 Task: Create a due date automation trigger when advanced on, on the tuesday after a card is due add fields with custom field "Resume" set to a date less than 1 working days from now at 11:00 AM.
Action: Mouse moved to (844, 255)
Screenshot: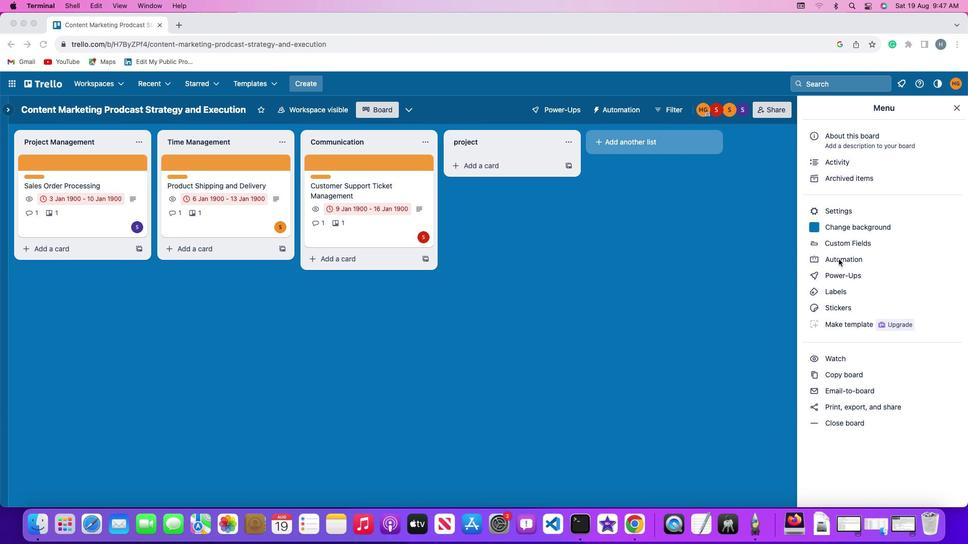 
Action: Mouse pressed left at (844, 255)
Screenshot: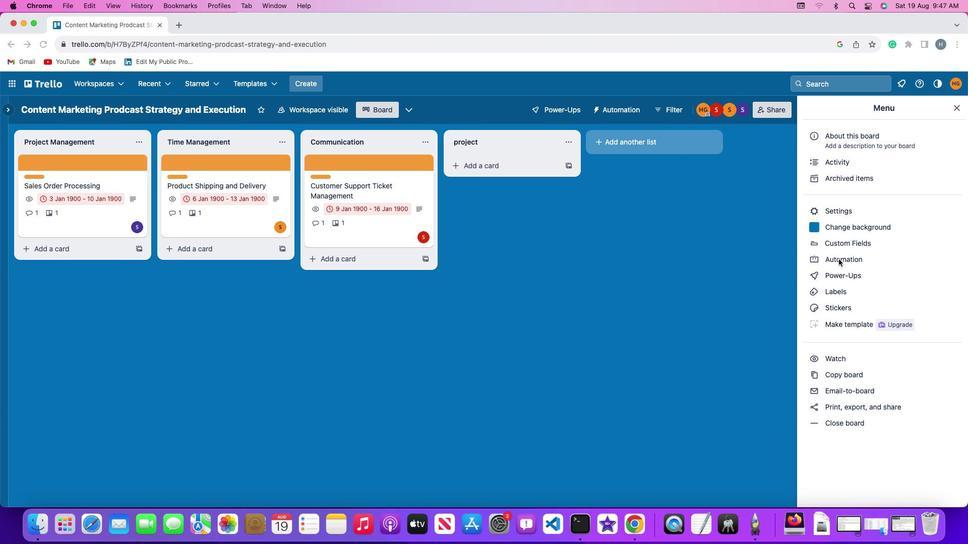 
Action: Mouse pressed left at (844, 255)
Screenshot: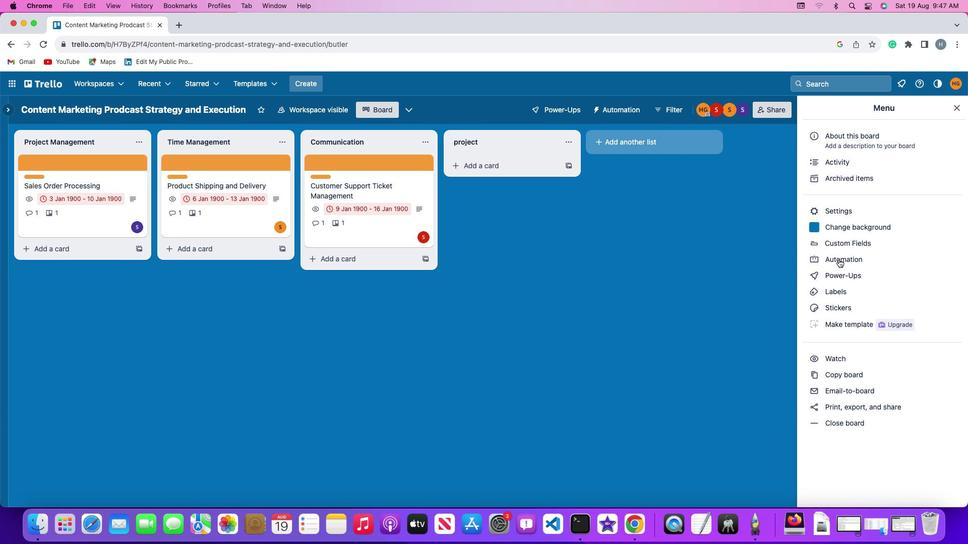 
Action: Mouse moved to (60, 233)
Screenshot: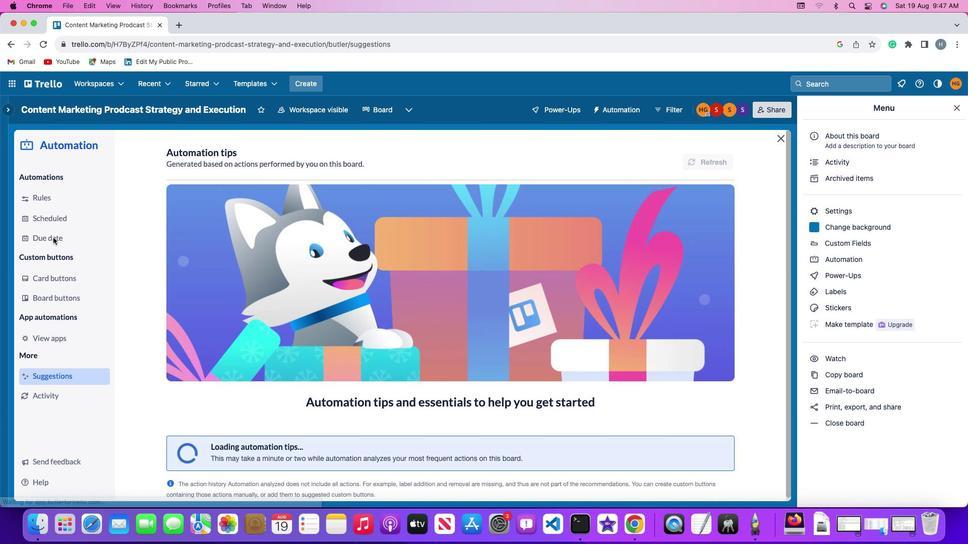 
Action: Mouse pressed left at (60, 233)
Screenshot: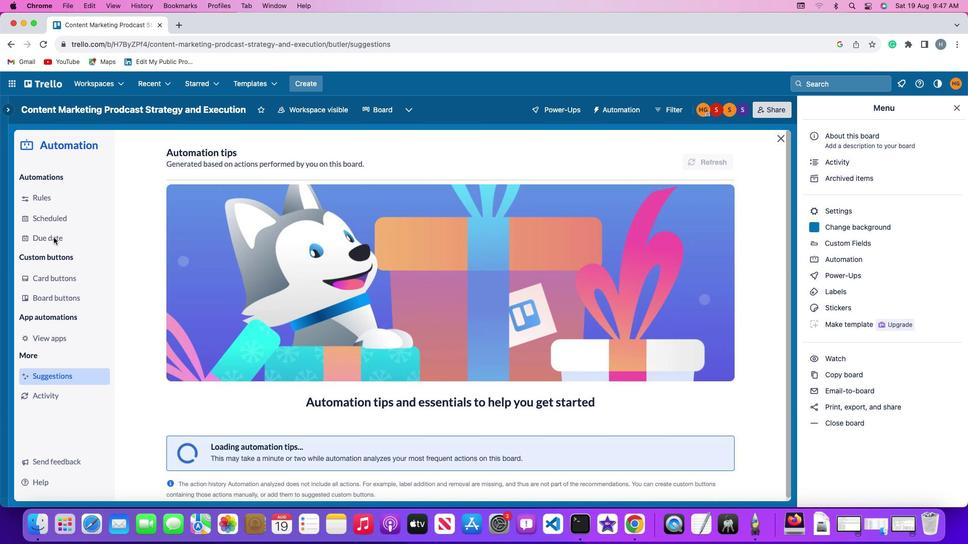 
Action: Mouse moved to (671, 152)
Screenshot: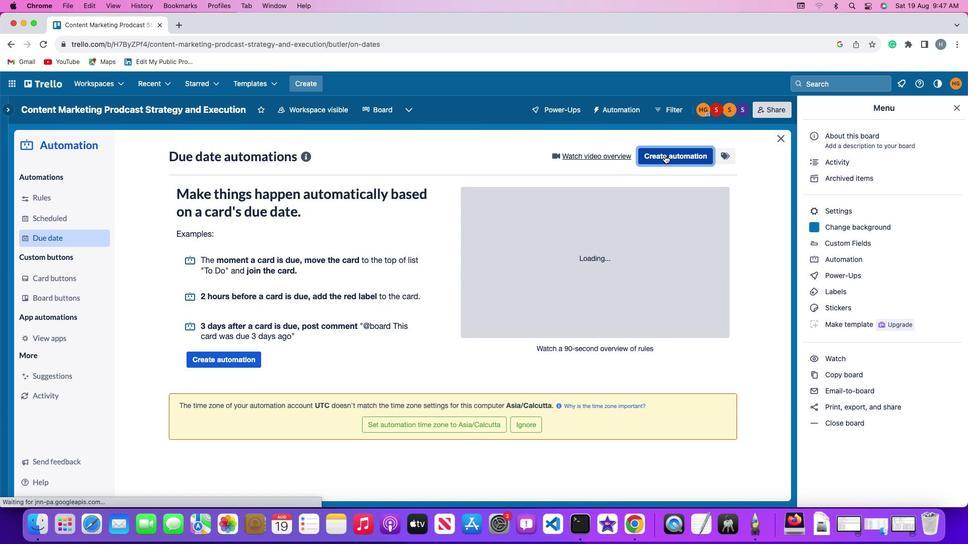 
Action: Mouse pressed left at (671, 152)
Screenshot: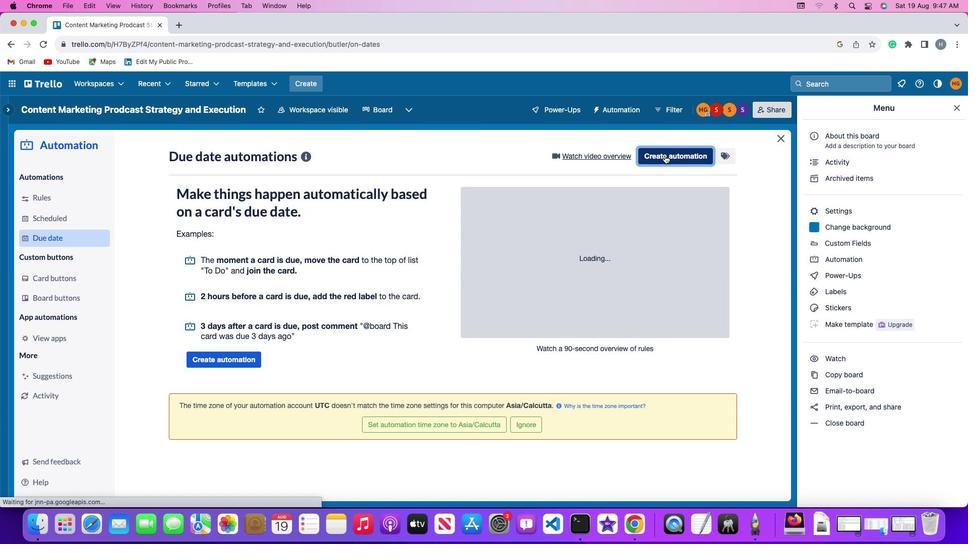
Action: Mouse moved to (207, 246)
Screenshot: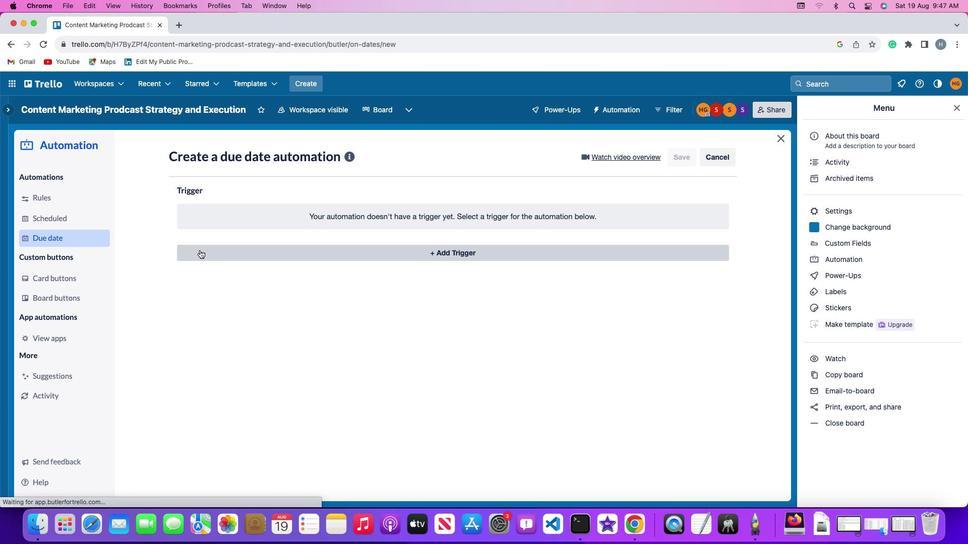 
Action: Mouse pressed left at (207, 246)
Screenshot: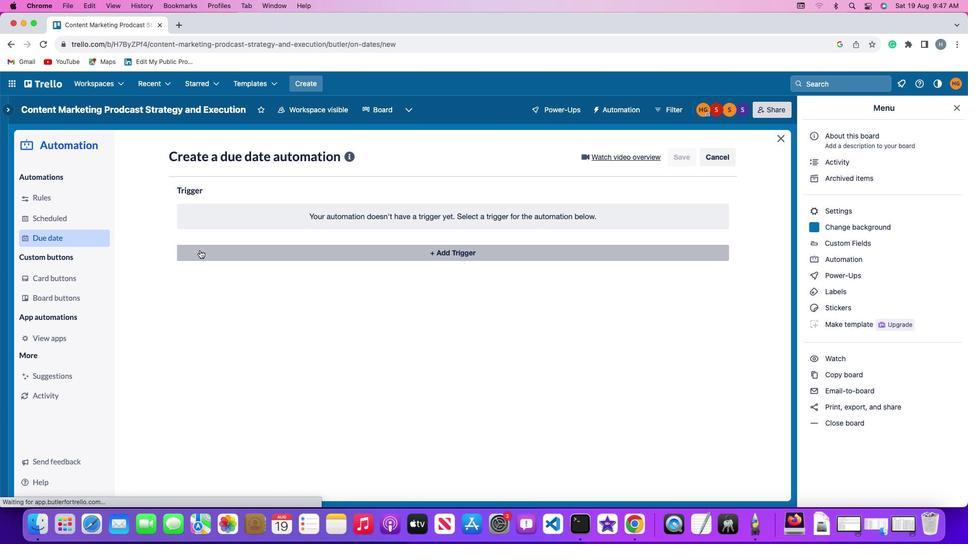 
Action: Mouse moved to (224, 432)
Screenshot: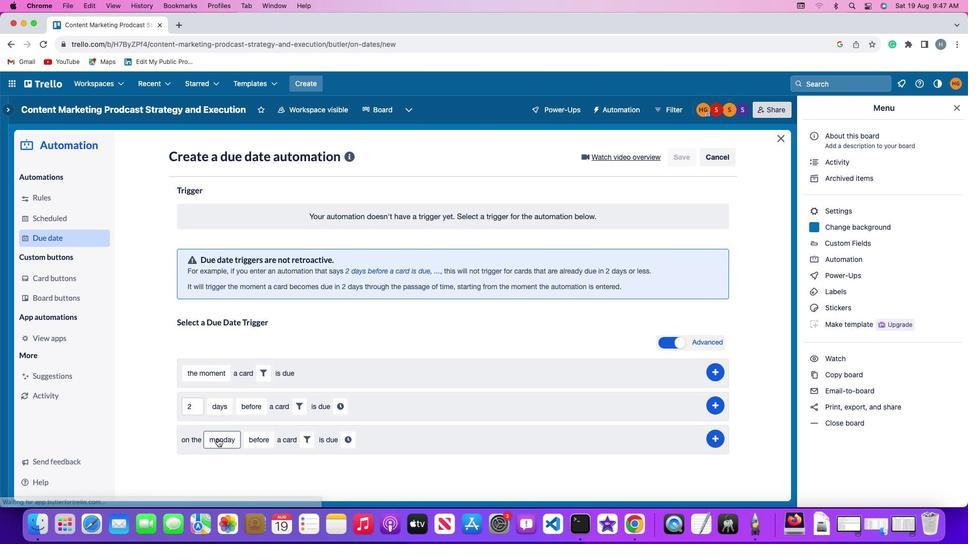 
Action: Mouse pressed left at (224, 432)
Screenshot: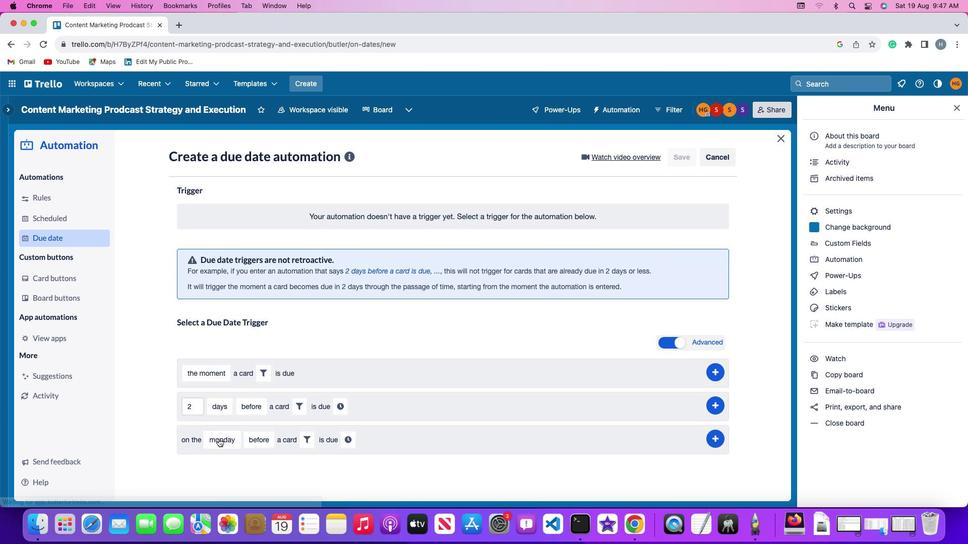 
Action: Mouse moved to (239, 316)
Screenshot: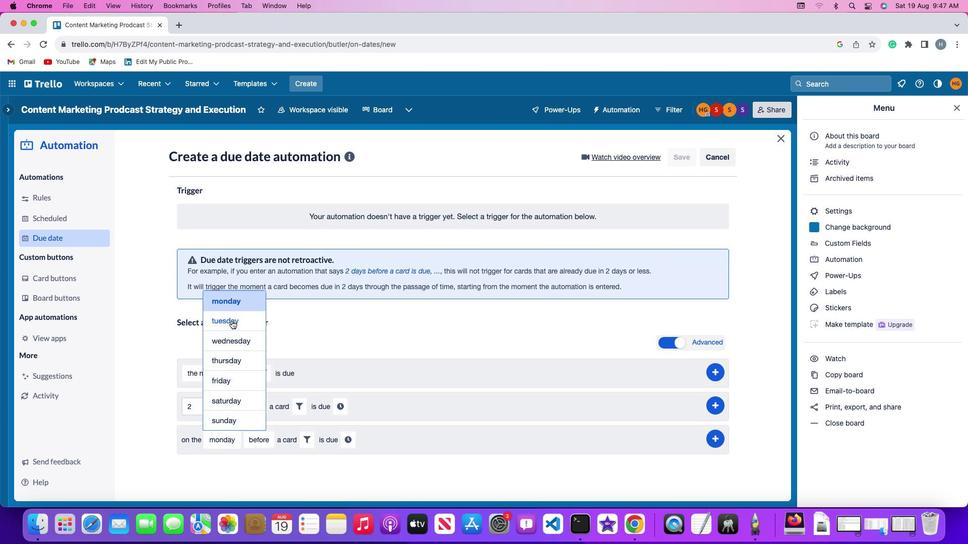 
Action: Mouse pressed left at (239, 316)
Screenshot: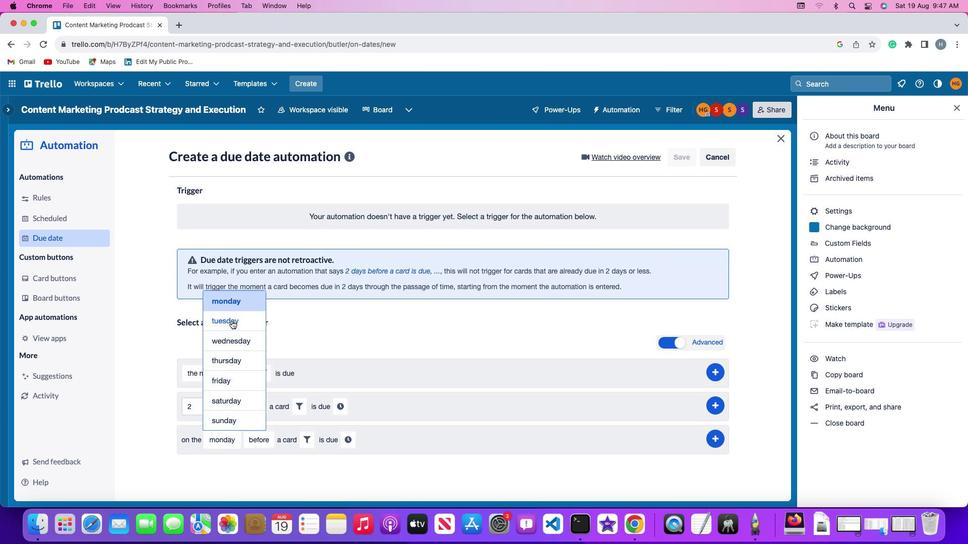 
Action: Mouse moved to (266, 432)
Screenshot: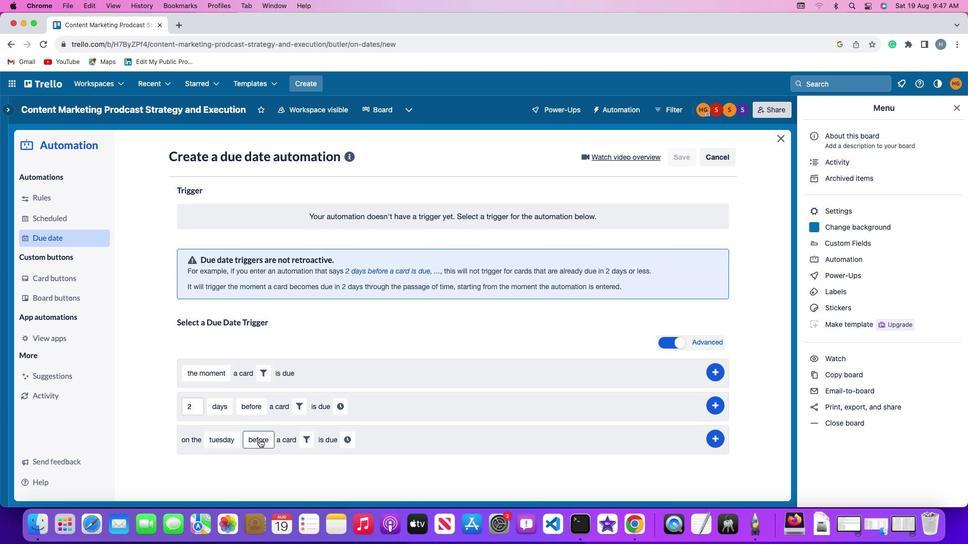 
Action: Mouse pressed left at (266, 432)
Screenshot: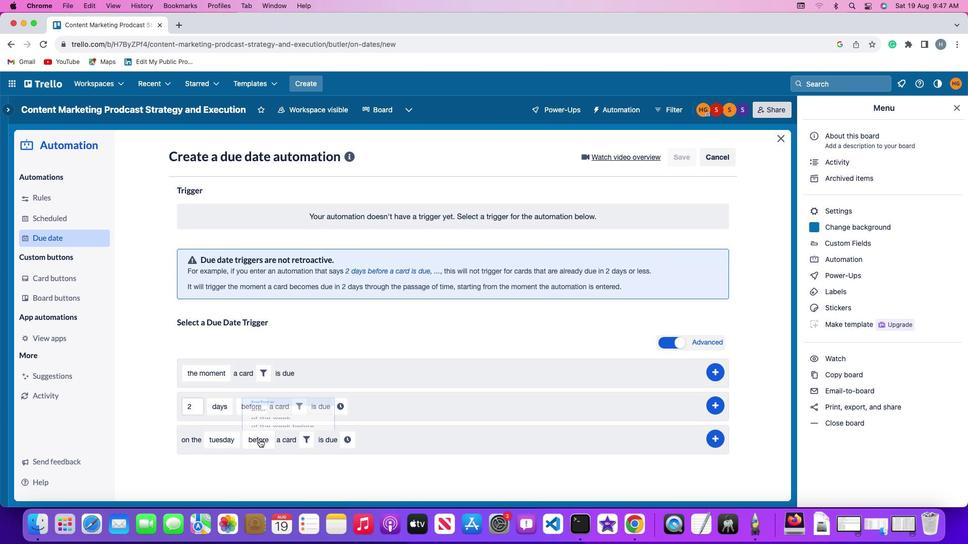 
Action: Mouse moved to (280, 371)
Screenshot: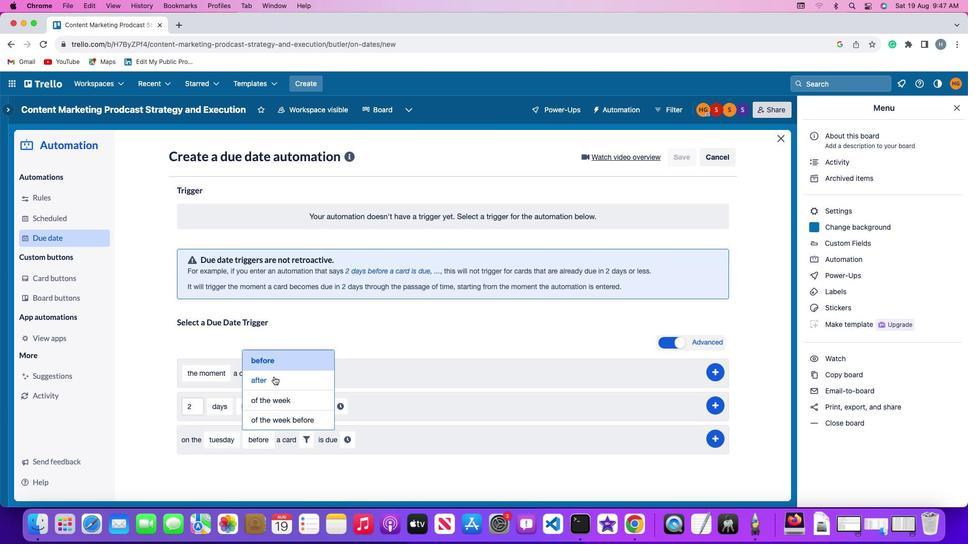 
Action: Mouse pressed left at (280, 371)
Screenshot: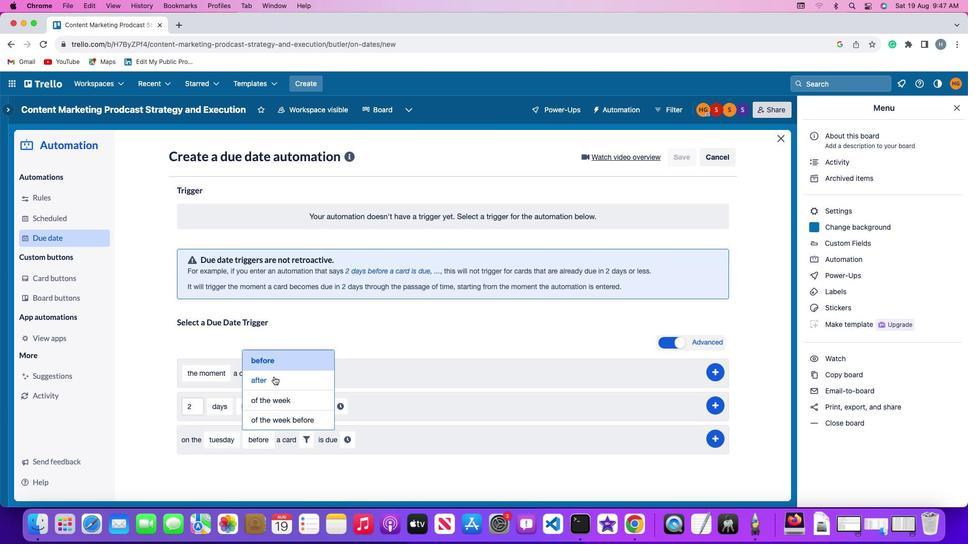 
Action: Mouse moved to (307, 429)
Screenshot: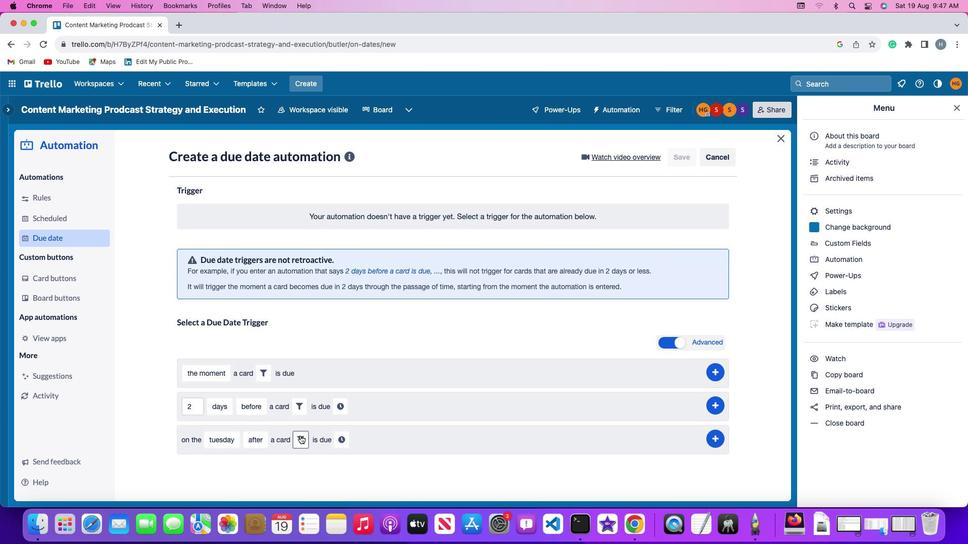 
Action: Mouse pressed left at (307, 429)
Screenshot: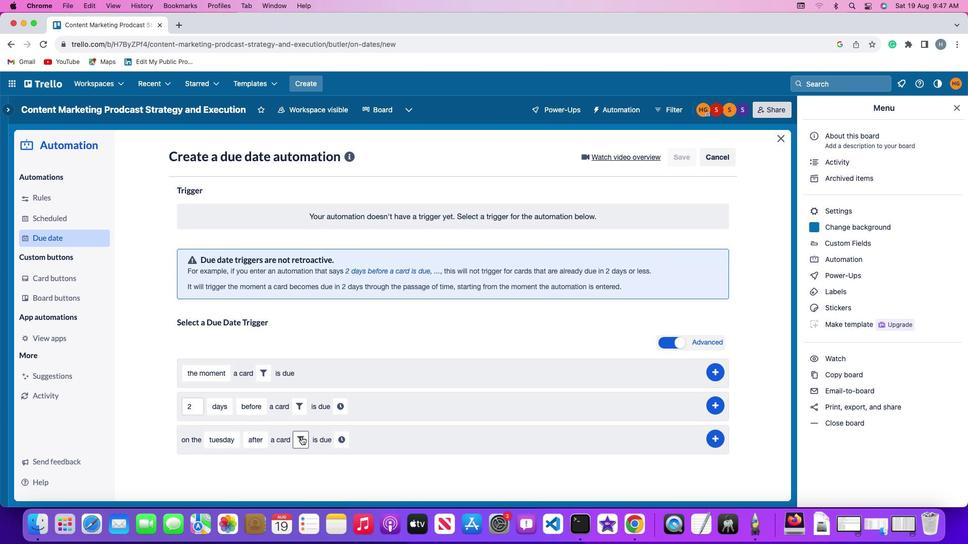 
Action: Mouse moved to (472, 465)
Screenshot: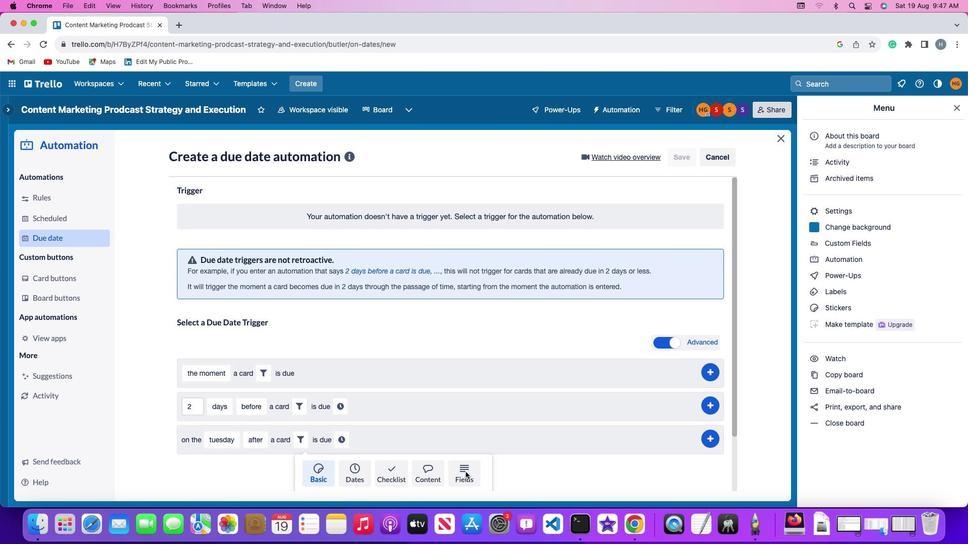 
Action: Mouse pressed left at (472, 465)
Screenshot: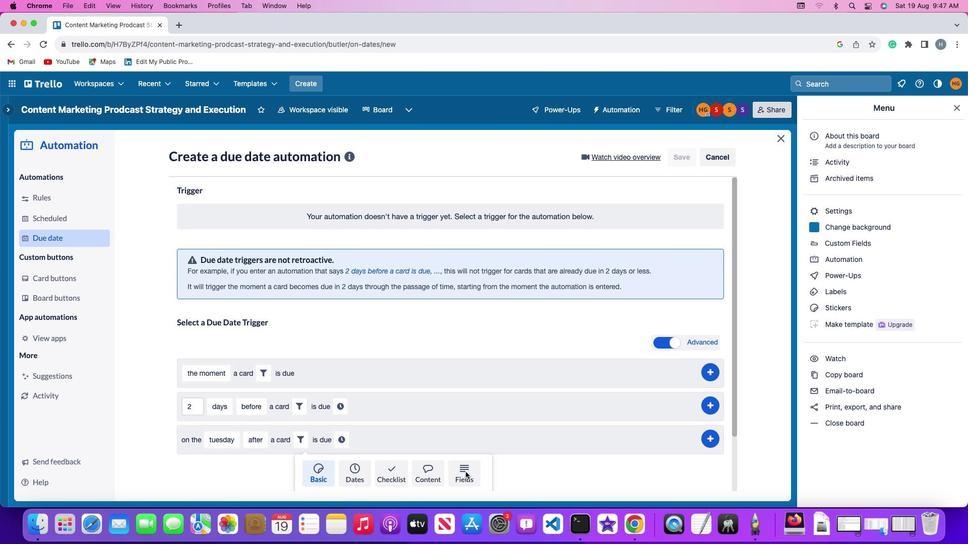 
Action: Mouse moved to (255, 460)
Screenshot: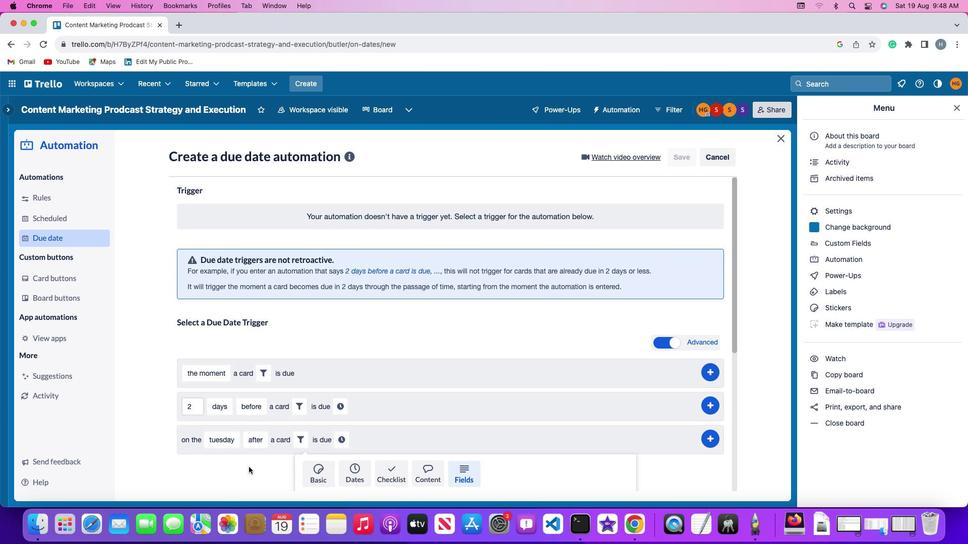 
Action: Mouse scrolled (255, 460) with delta (7, -1)
Screenshot: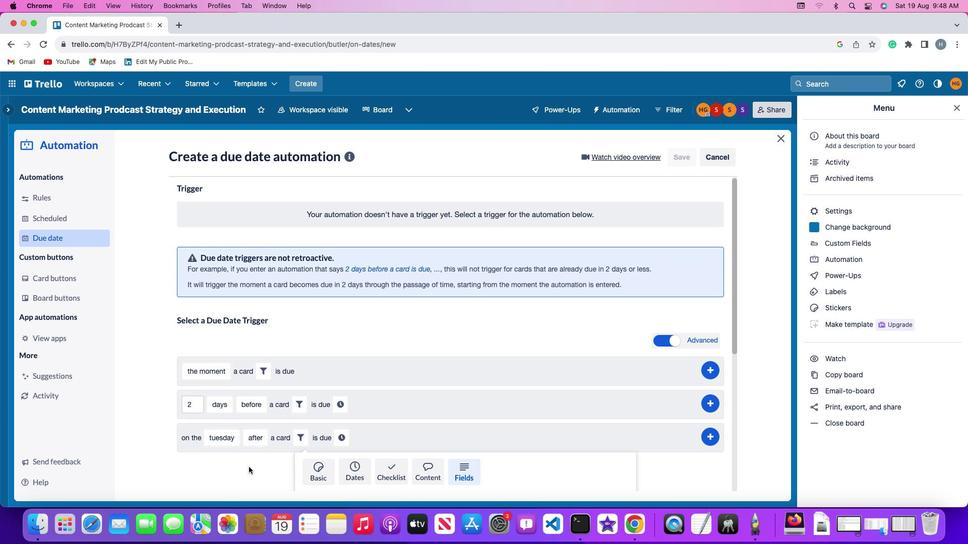 
Action: Mouse scrolled (255, 460) with delta (7, -1)
Screenshot: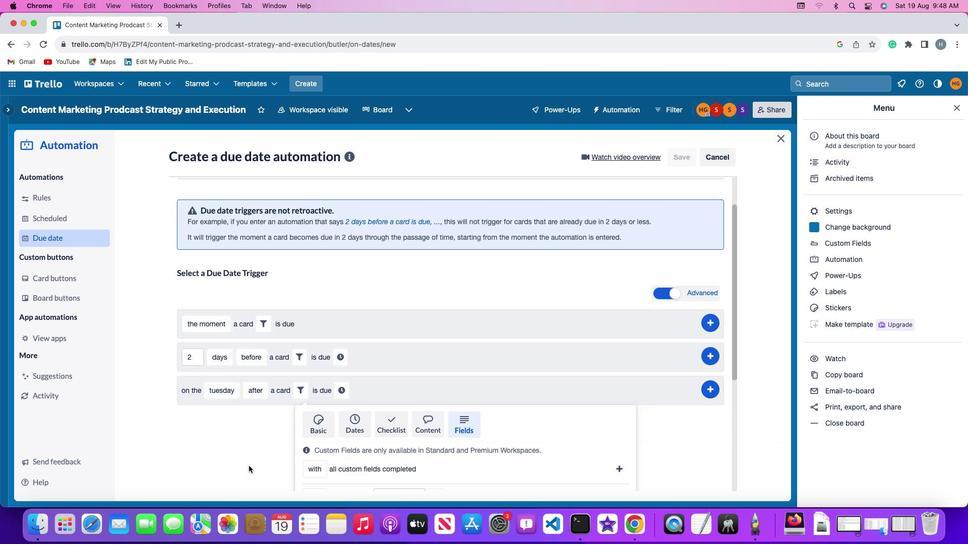 
Action: Mouse scrolled (255, 460) with delta (7, -2)
Screenshot: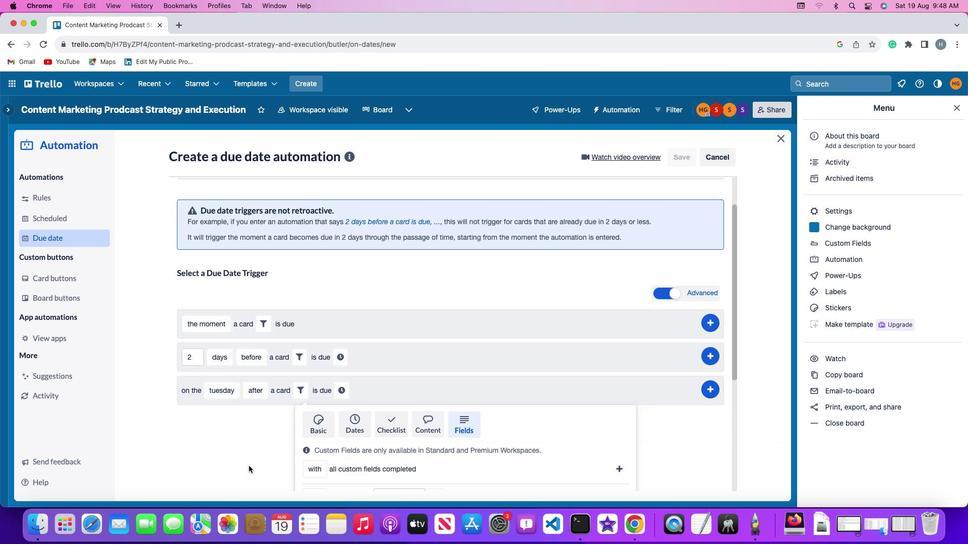 
Action: Mouse scrolled (255, 460) with delta (7, -3)
Screenshot: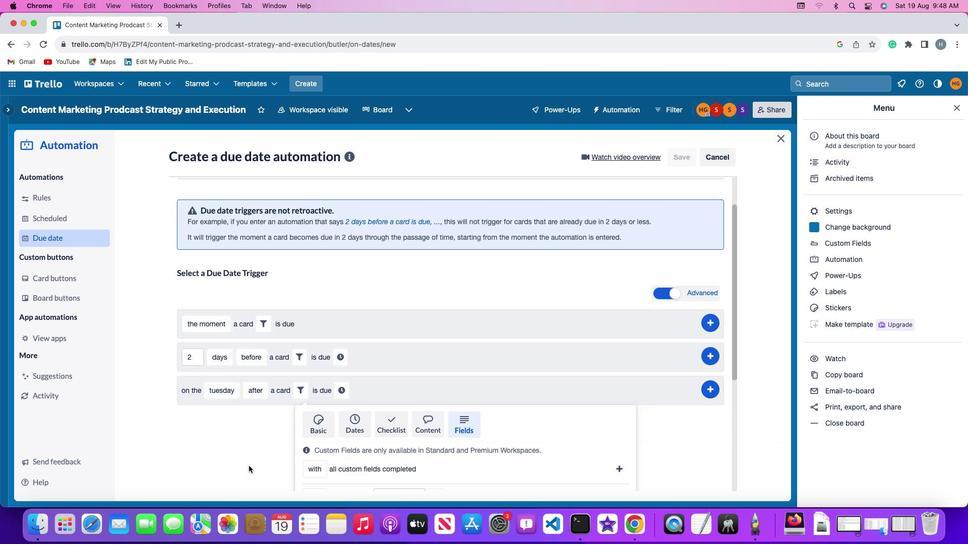 
Action: Mouse scrolled (255, 460) with delta (7, -4)
Screenshot: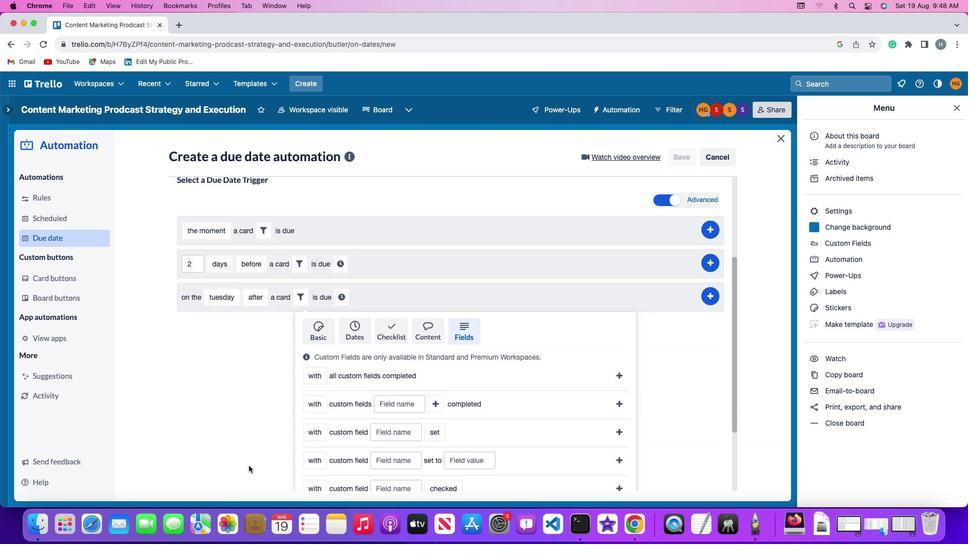 
Action: Mouse moved to (255, 459)
Screenshot: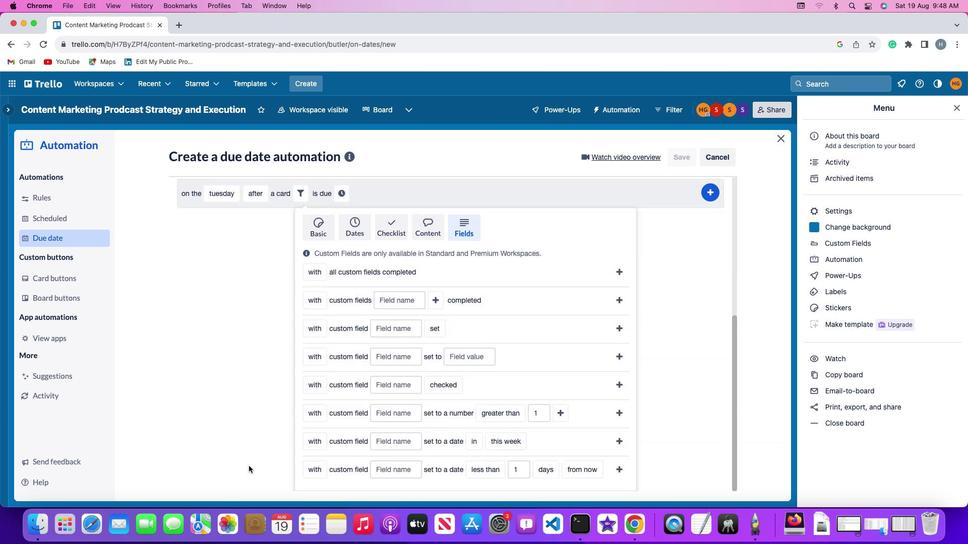 
Action: Mouse scrolled (255, 459) with delta (7, -1)
Screenshot: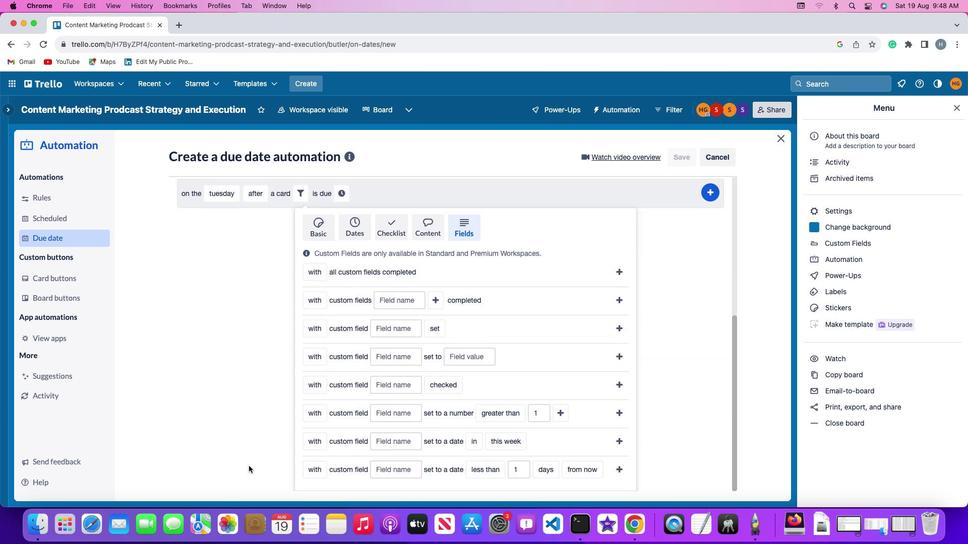 
Action: Mouse scrolled (255, 459) with delta (7, -1)
Screenshot: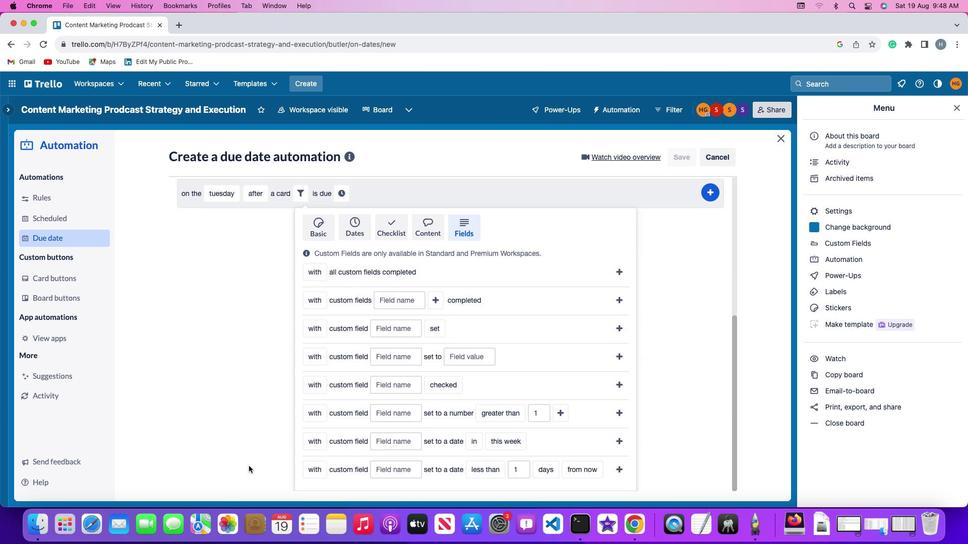 
Action: Mouse scrolled (255, 459) with delta (7, -2)
Screenshot: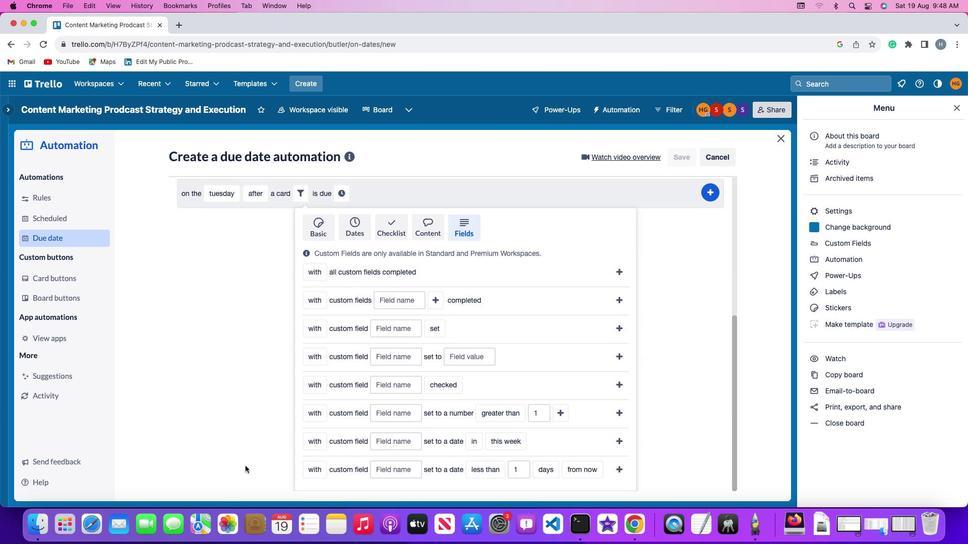 
Action: Mouse moved to (316, 461)
Screenshot: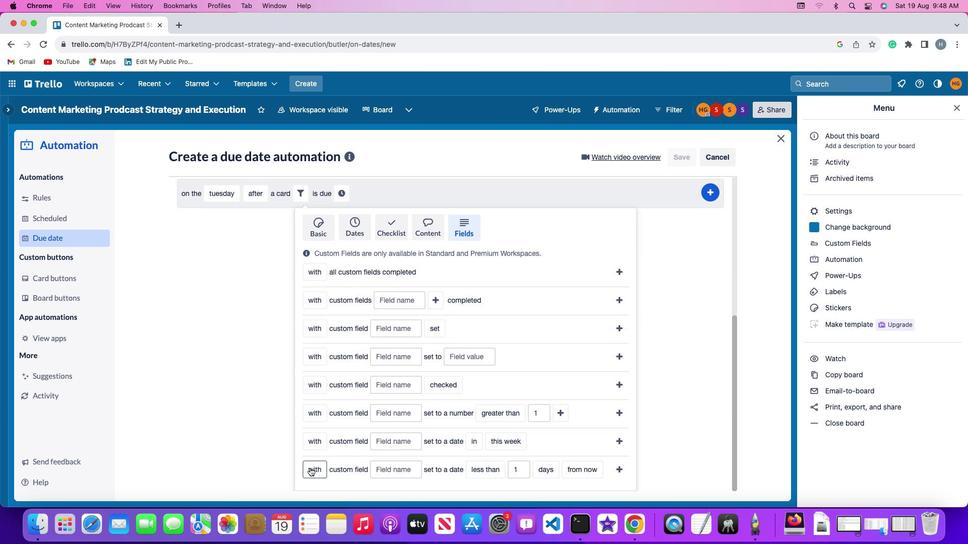 
Action: Mouse pressed left at (316, 461)
Screenshot: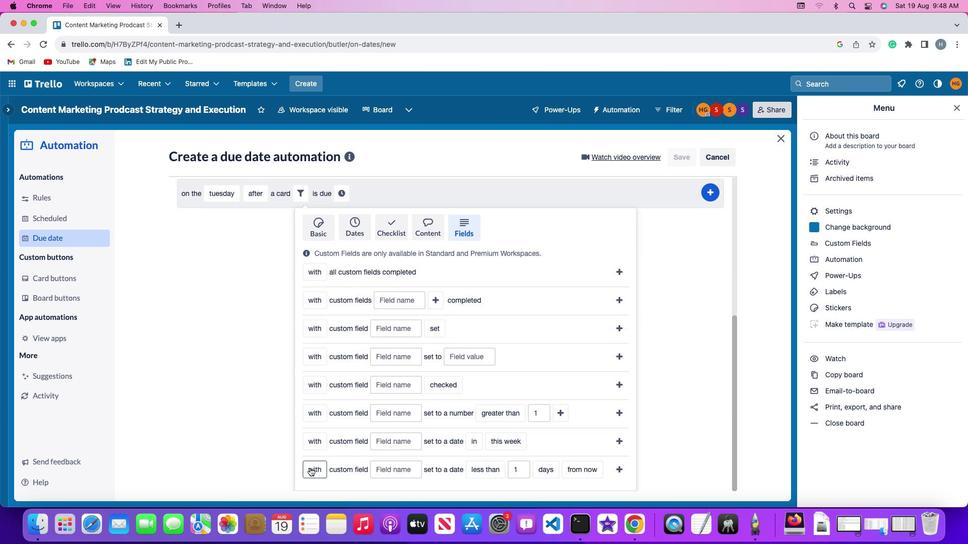 
Action: Mouse moved to (324, 425)
Screenshot: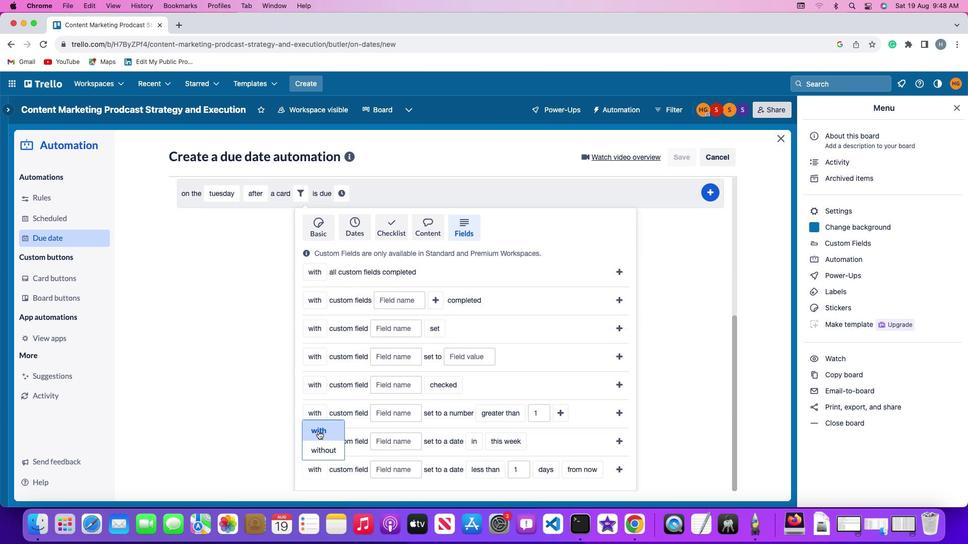
Action: Mouse pressed left at (324, 425)
Screenshot: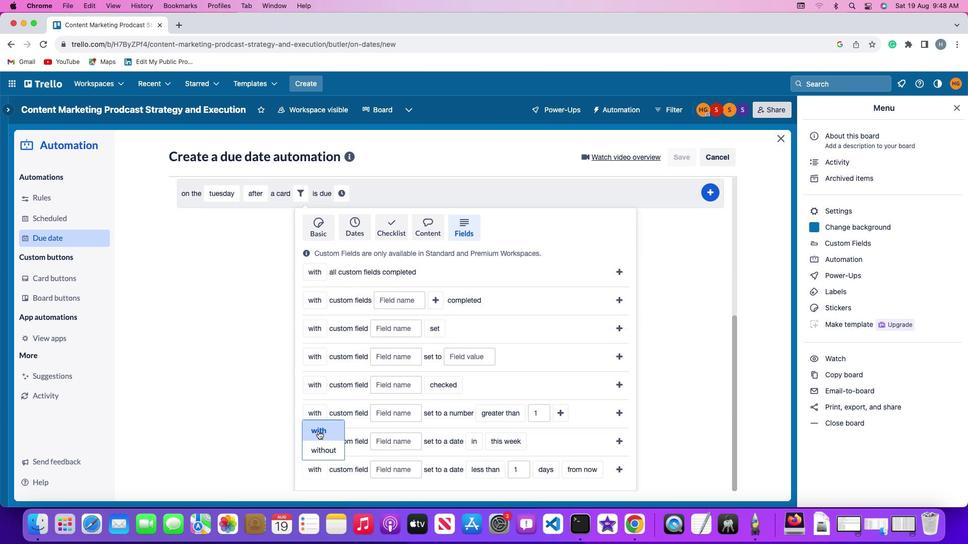 
Action: Mouse moved to (397, 461)
Screenshot: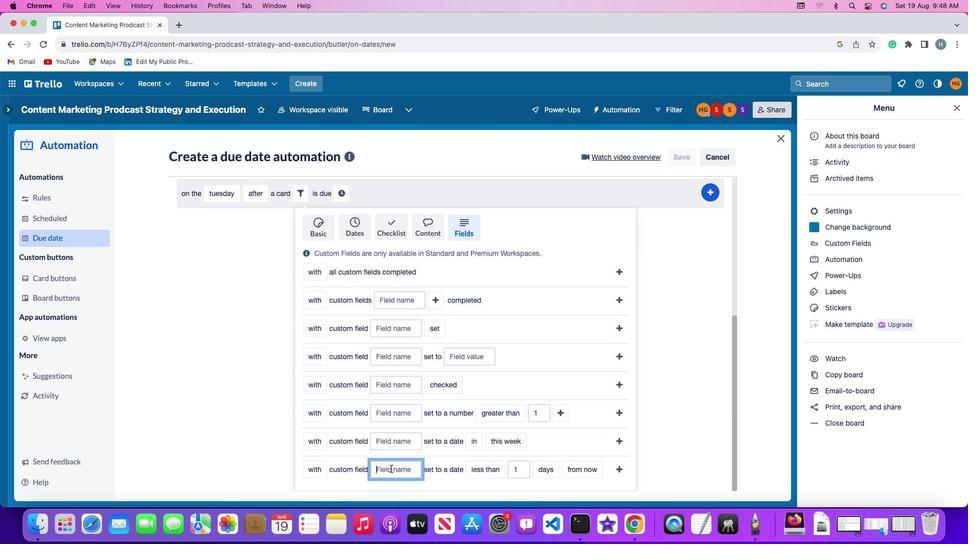 
Action: Mouse pressed left at (397, 461)
Screenshot: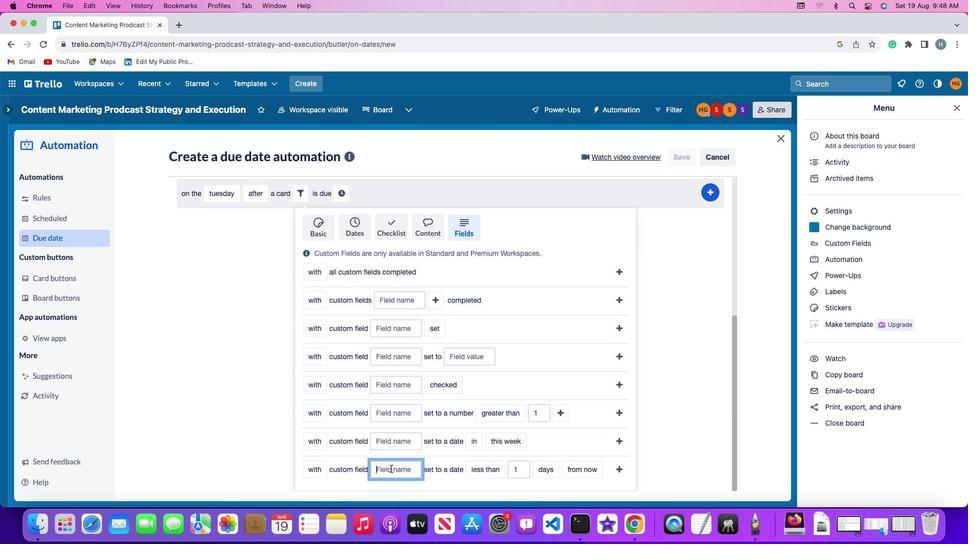 
Action: Mouse moved to (398, 461)
Screenshot: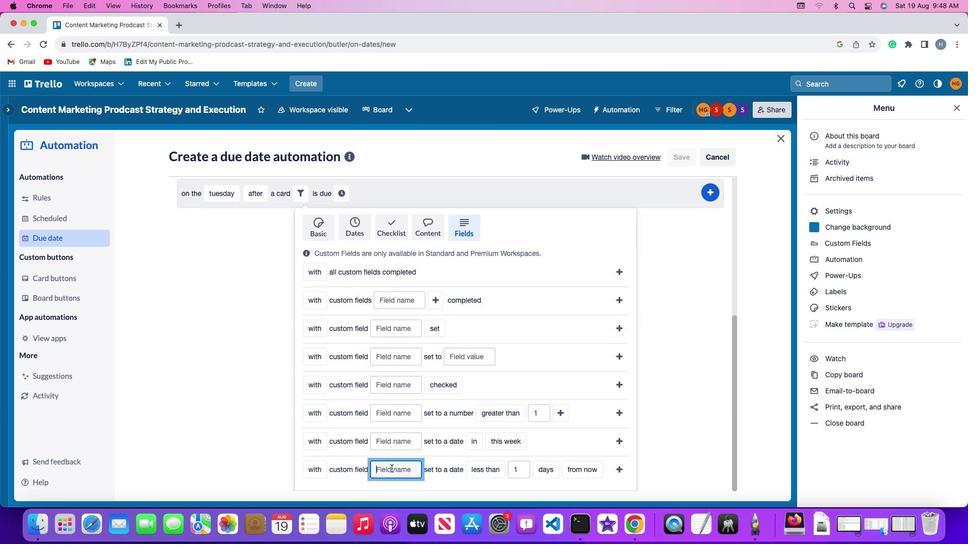 
Action: Key pressed Key.shift'R''e''s''u''m''e'
Screenshot: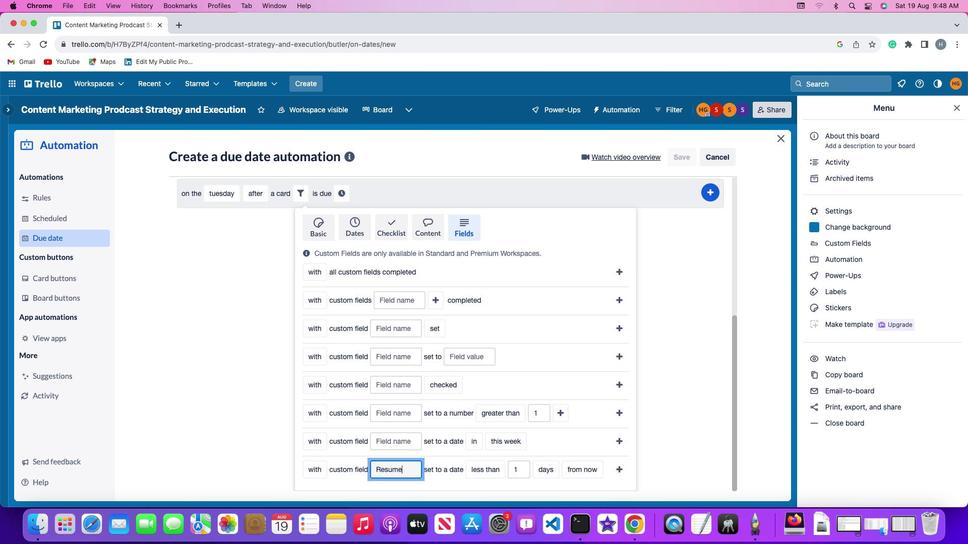 
Action: Mouse moved to (480, 462)
Screenshot: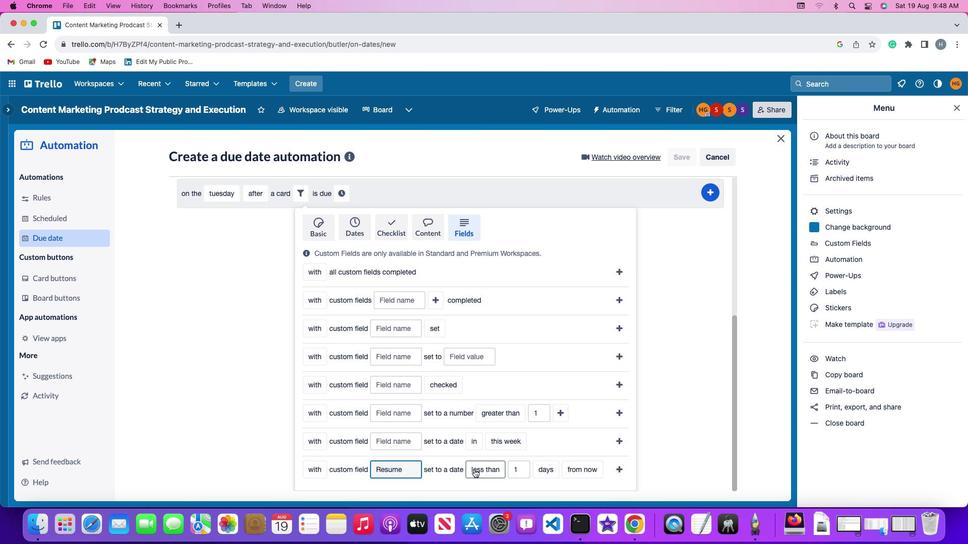
Action: Mouse pressed left at (480, 462)
Screenshot: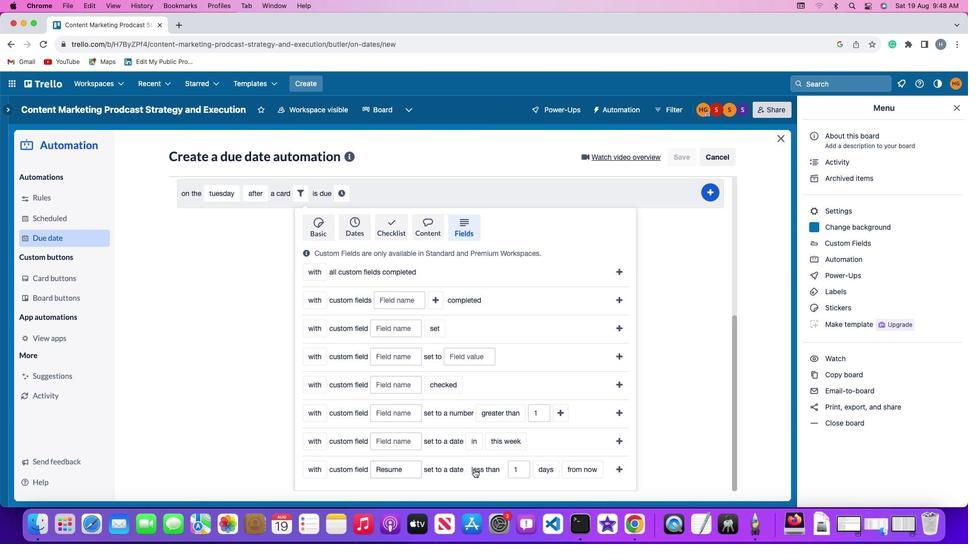 
Action: Mouse moved to (498, 392)
Screenshot: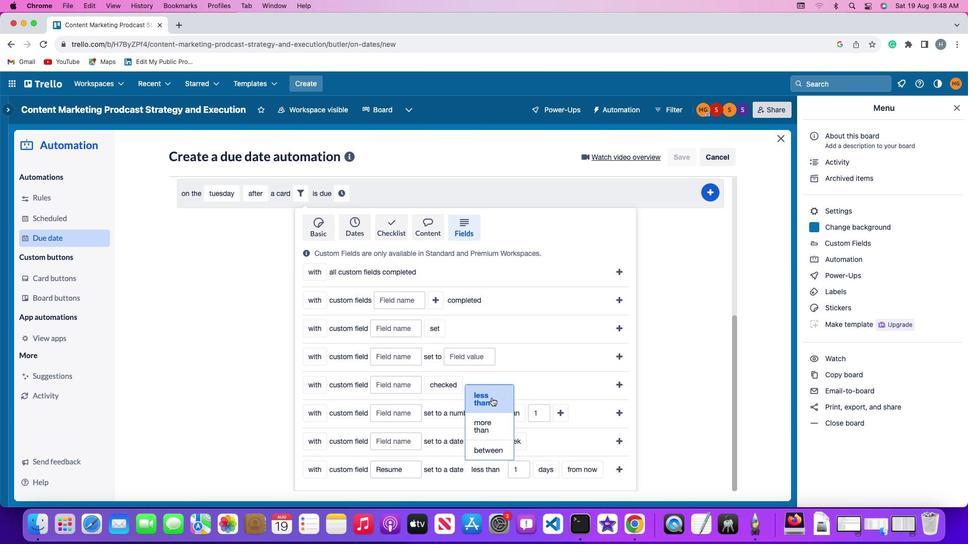 
Action: Mouse pressed left at (498, 392)
Screenshot: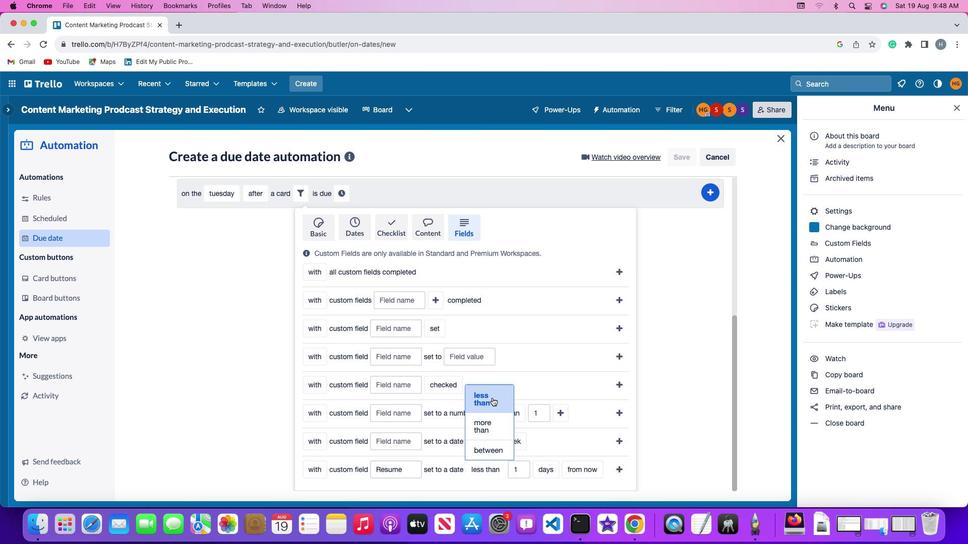 
Action: Mouse moved to (525, 466)
Screenshot: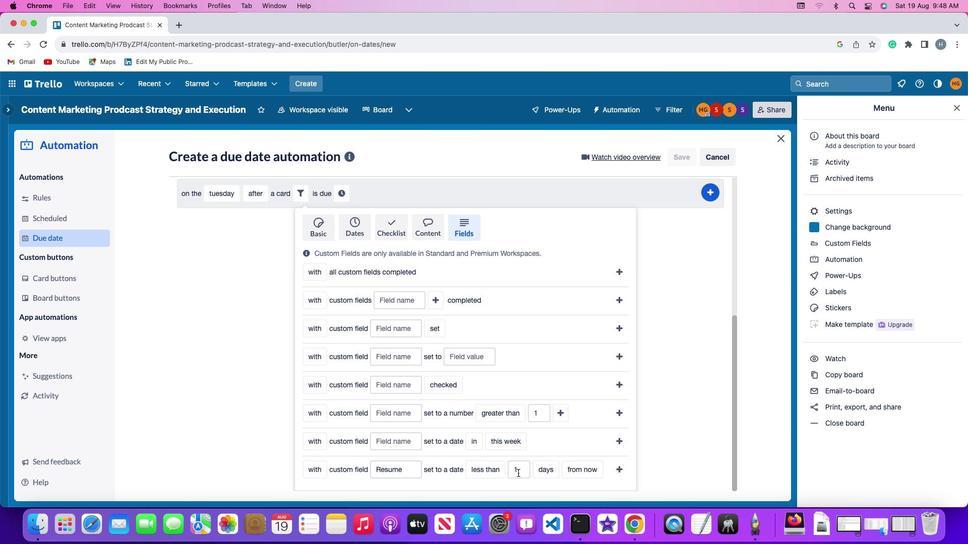 
Action: Mouse pressed left at (525, 466)
Screenshot: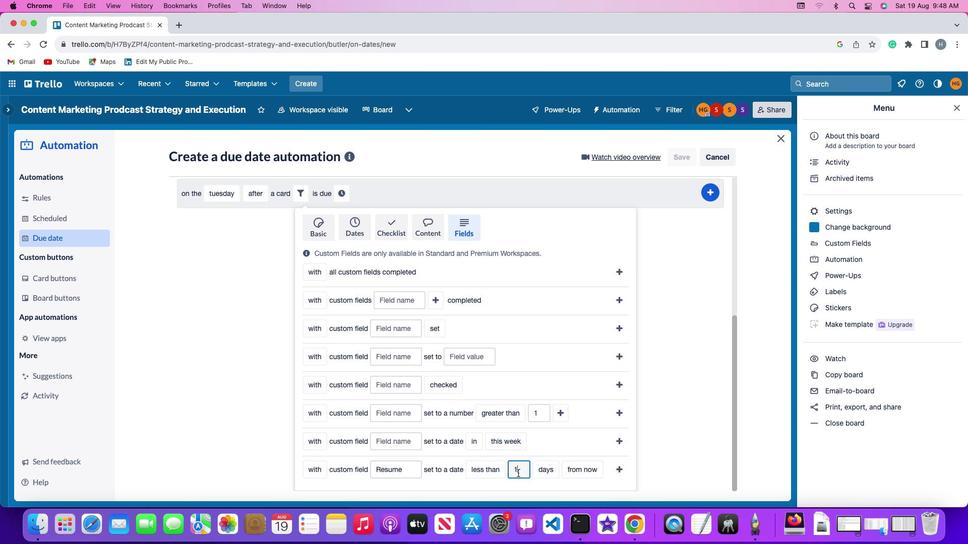 
Action: Key pressed Key.backspace
Screenshot: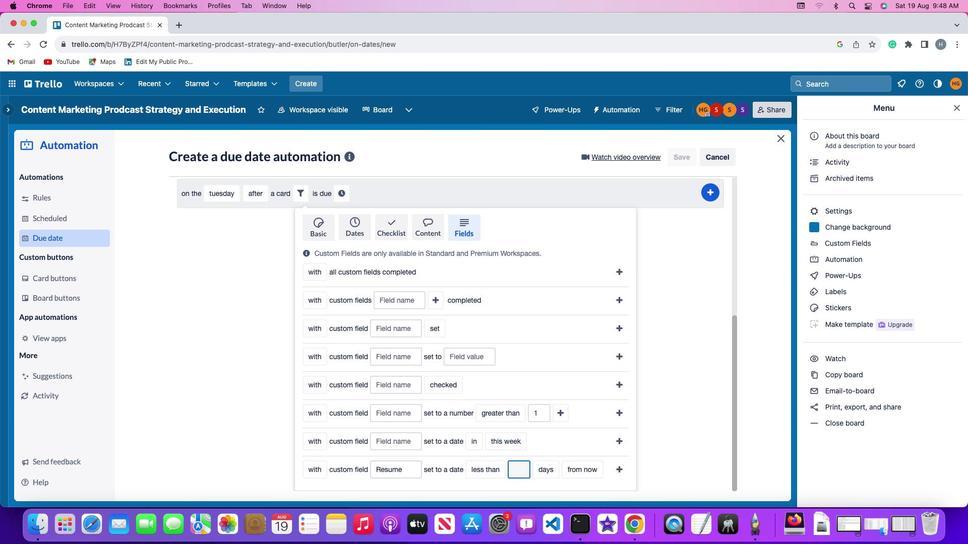 
Action: Mouse moved to (526, 465)
Screenshot: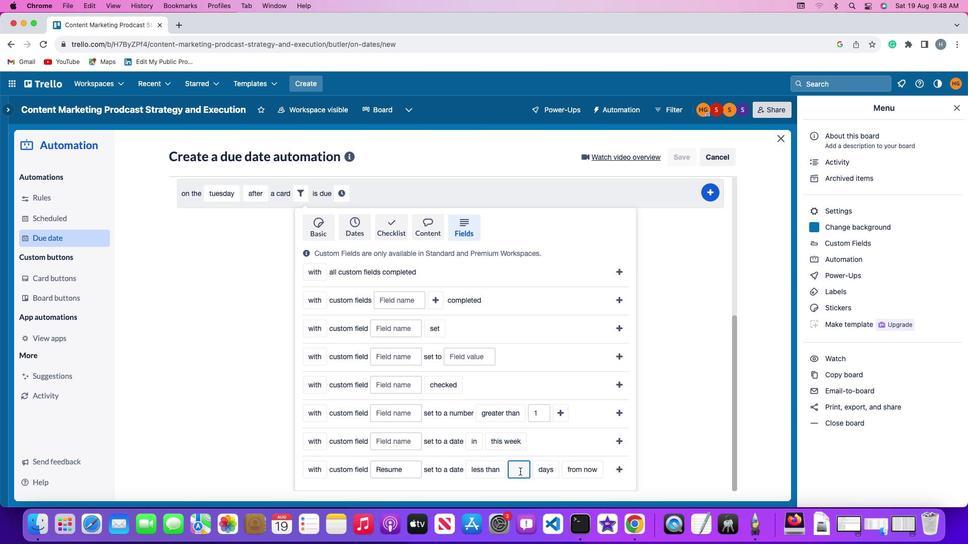 
Action: Key pressed '1'
Screenshot: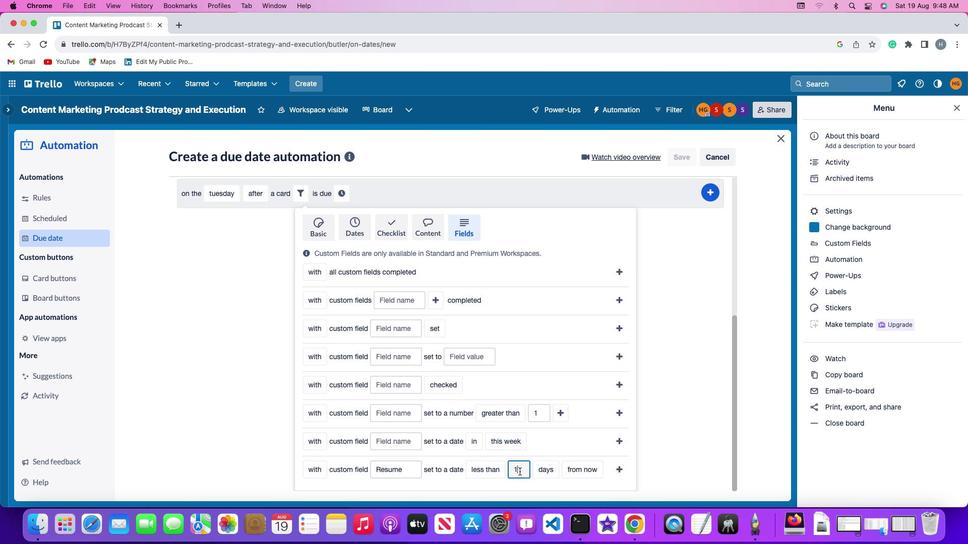 
Action: Mouse moved to (557, 461)
Screenshot: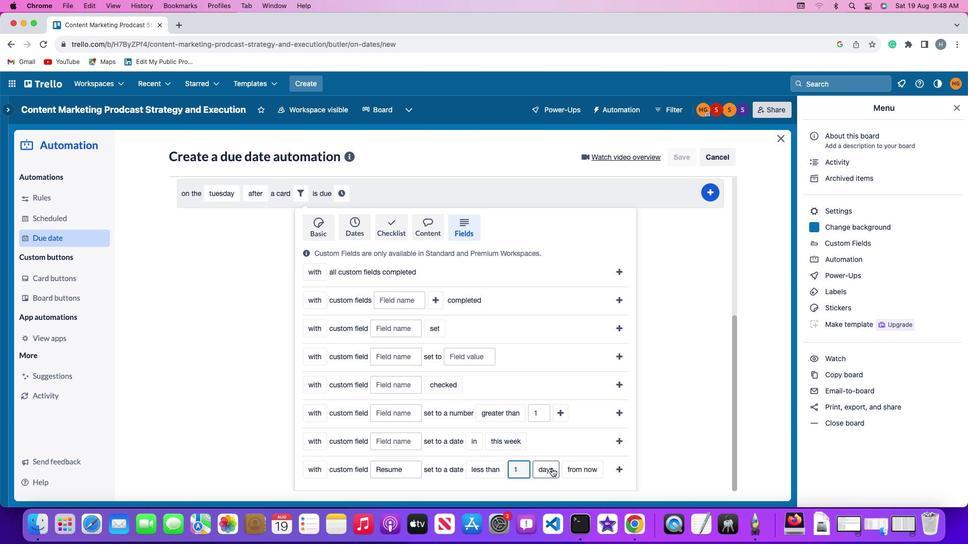 
Action: Mouse pressed left at (557, 461)
Screenshot: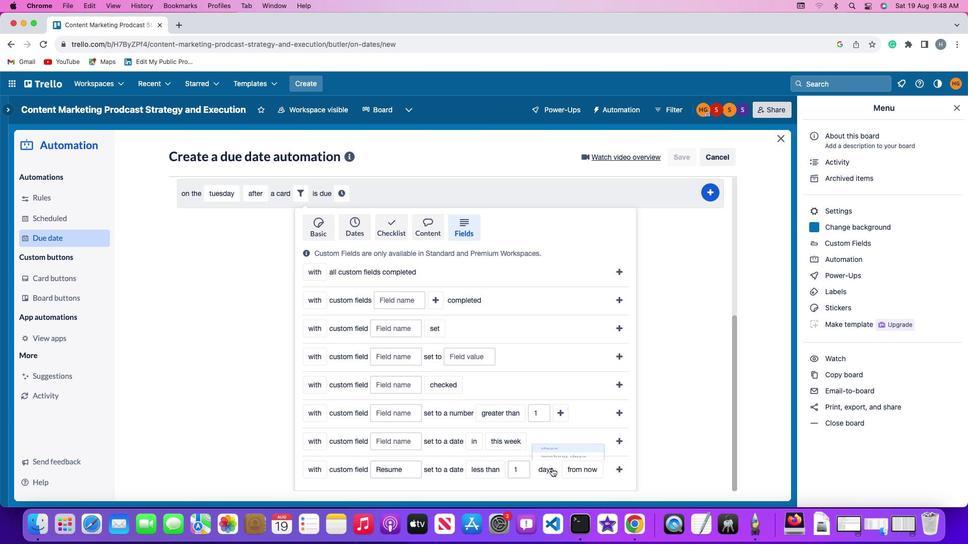 
Action: Mouse moved to (552, 445)
Screenshot: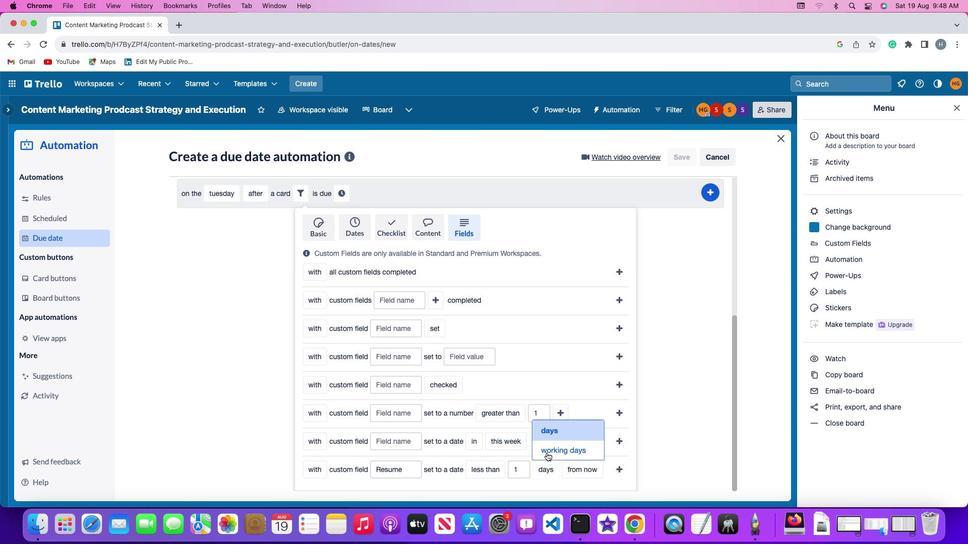 
Action: Mouse pressed left at (552, 445)
Screenshot: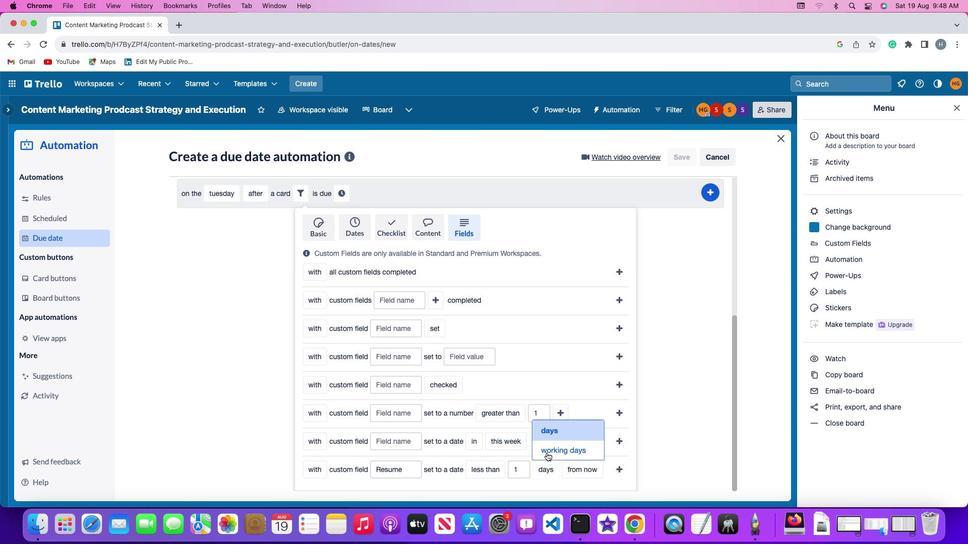 
Action: Mouse moved to (617, 458)
Screenshot: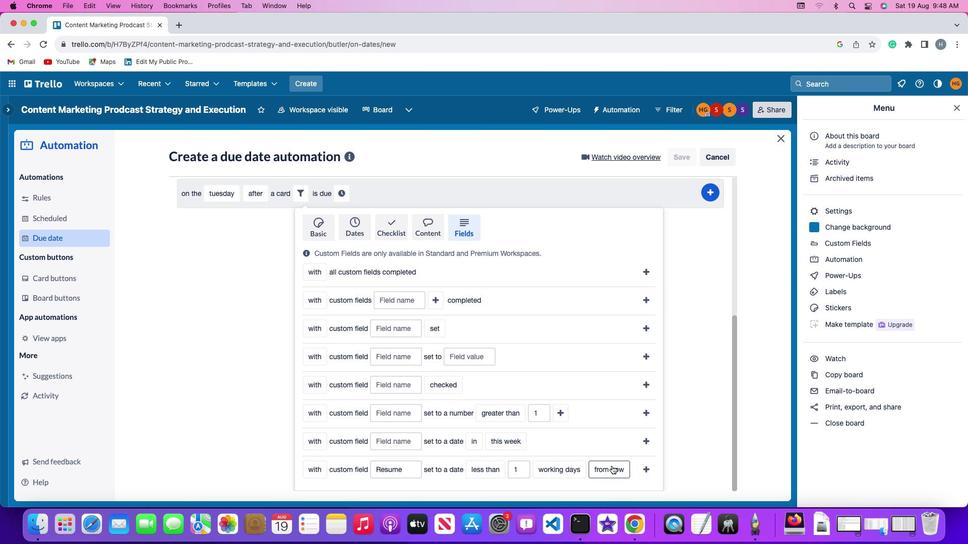 
Action: Mouse pressed left at (617, 458)
Screenshot: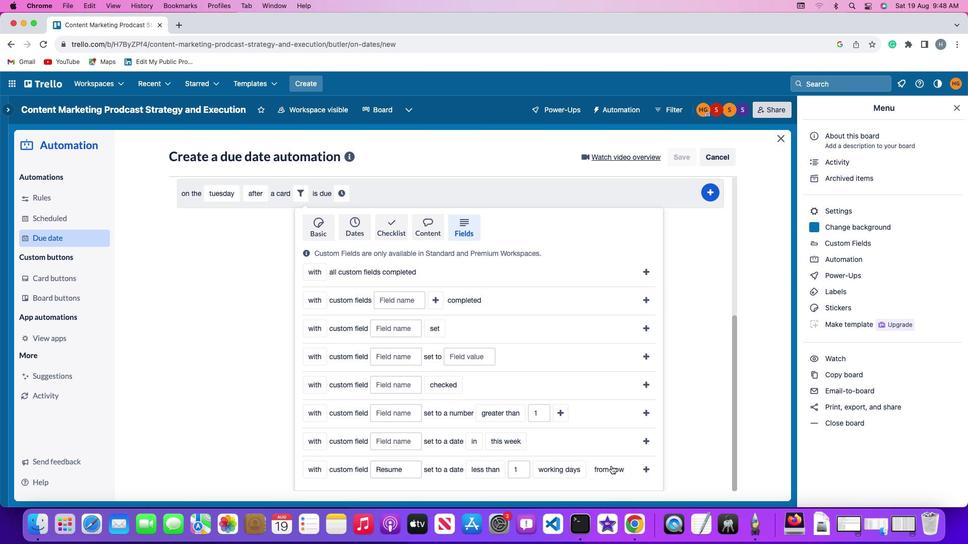 
Action: Mouse moved to (610, 422)
Screenshot: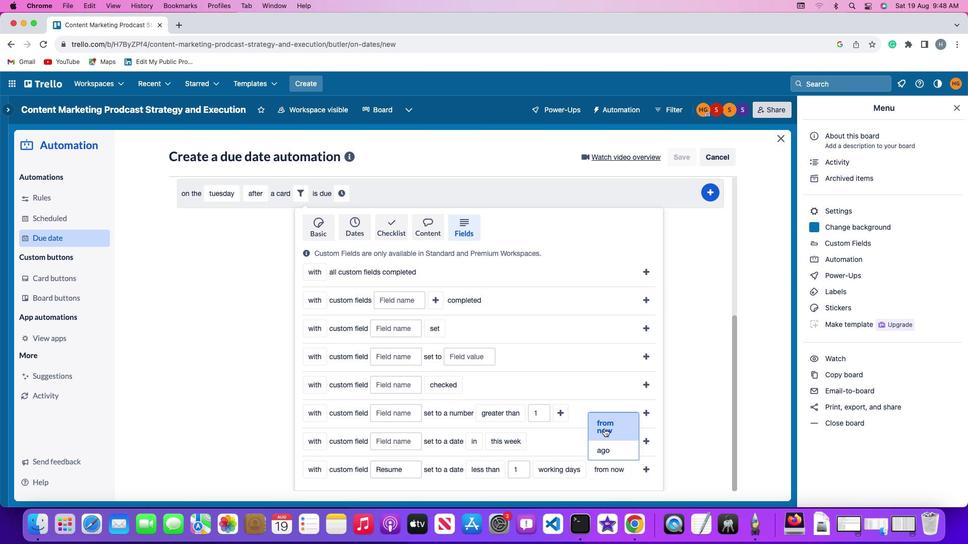
Action: Mouse pressed left at (610, 422)
Screenshot: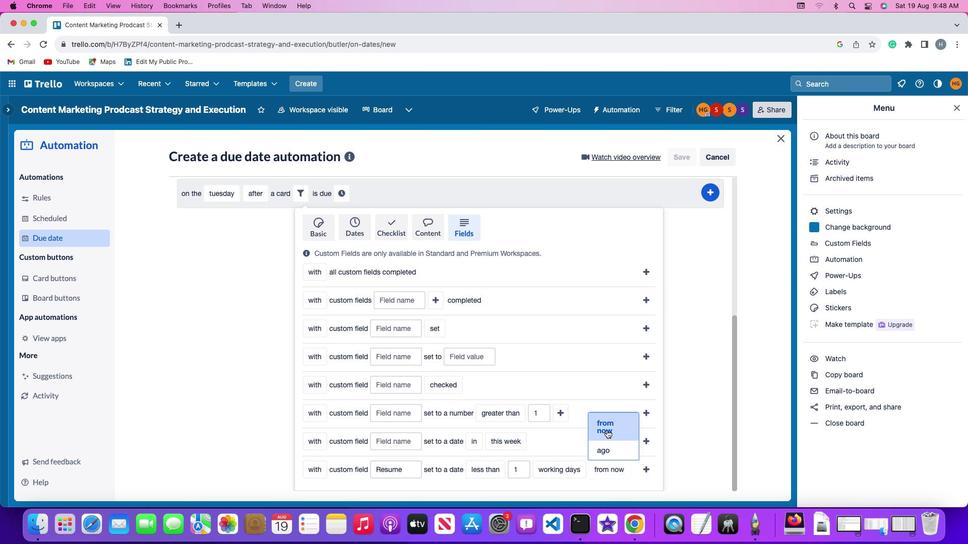 
Action: Mouse moved to (651, 460)
Screenshot: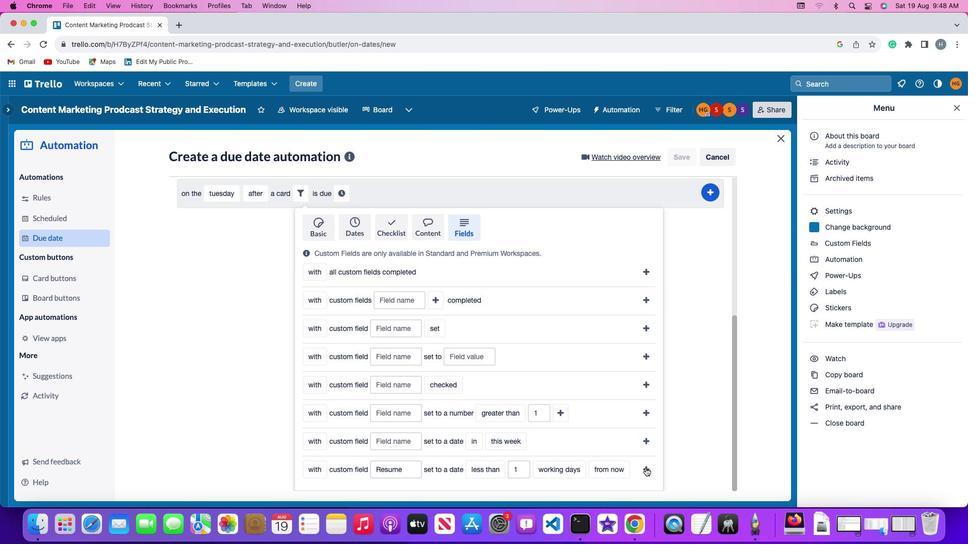 
Action: Mouse pressed left at (651, 460)
Screenshot: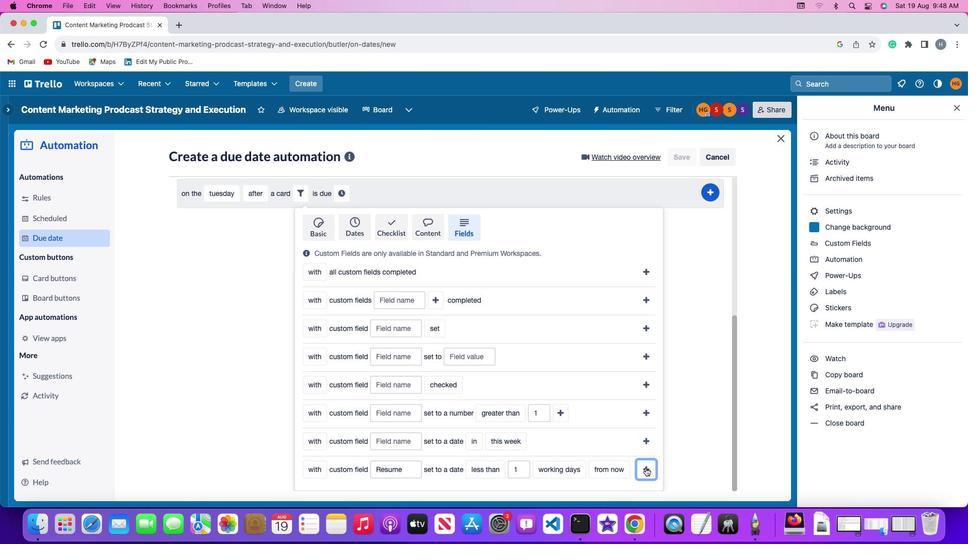 
Action: Mouse moved to (609, 431)
Screenshot: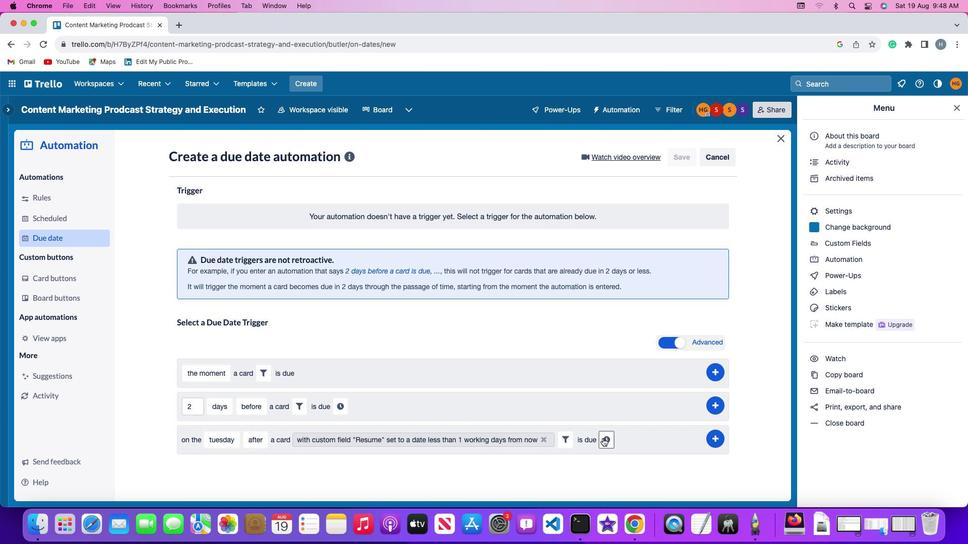 
Action: Mouse pressed left at (609, 431)
Screenshot: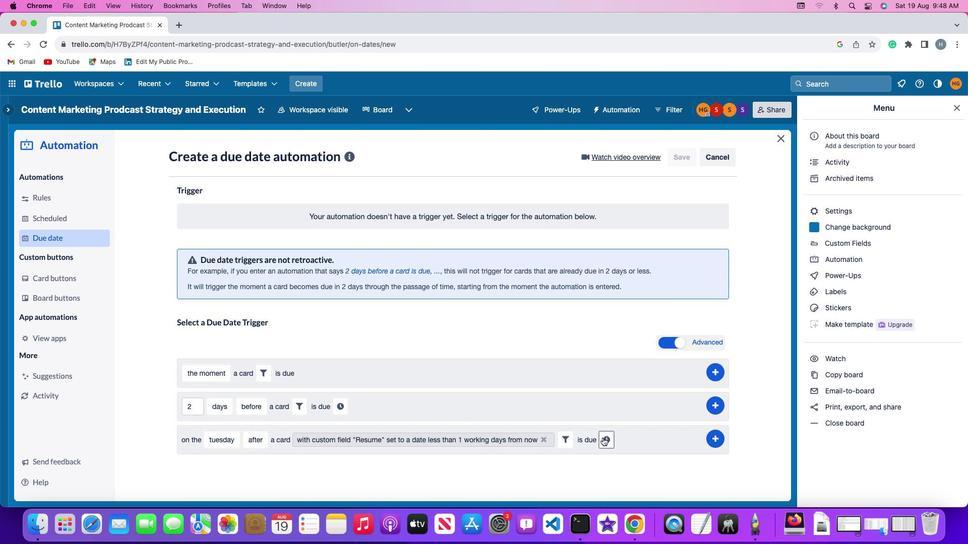 
Action: Mouse moved to (215, 457)
Screenshot: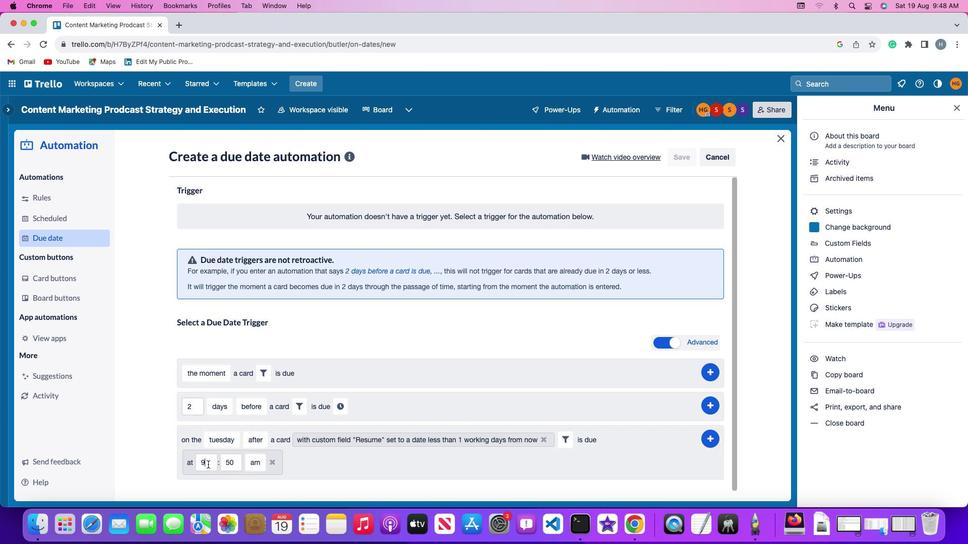 
Action: Mouse pressed left at (215, 457)
Screenshot: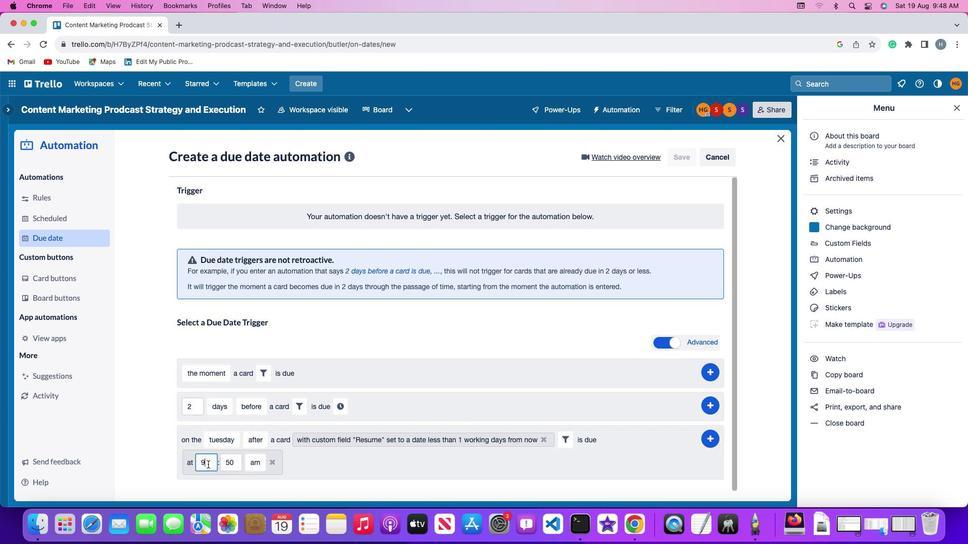 
Action: Key pressed Key.backspace'1''1'
Screenshot: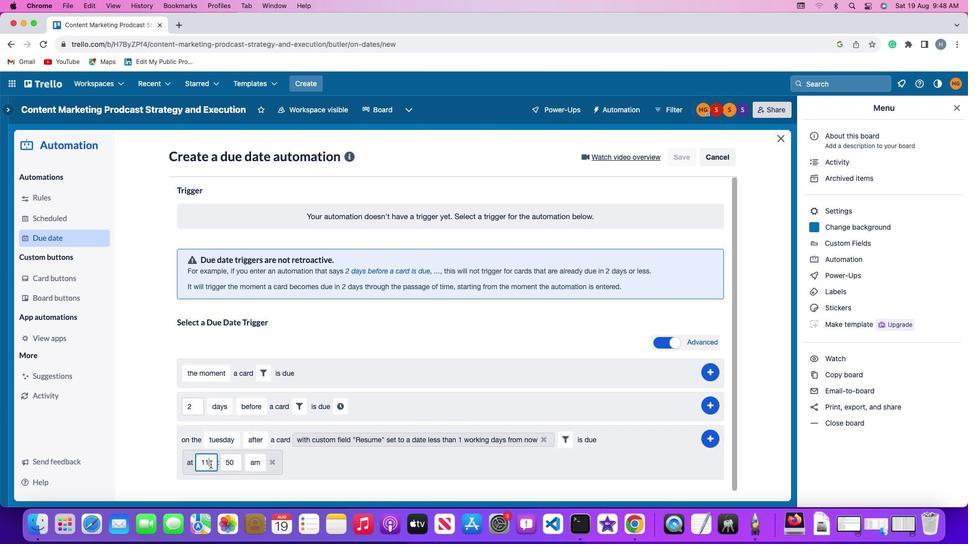 
Action: Mouse moved to (243, 455)
Screenshot: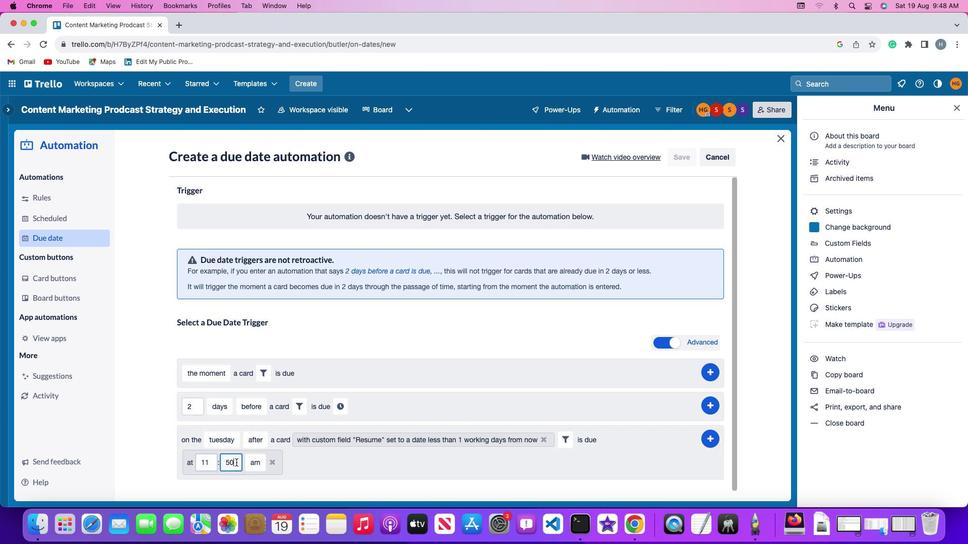 
Action: Mouse pressed left at (243, 455)
Screenshot: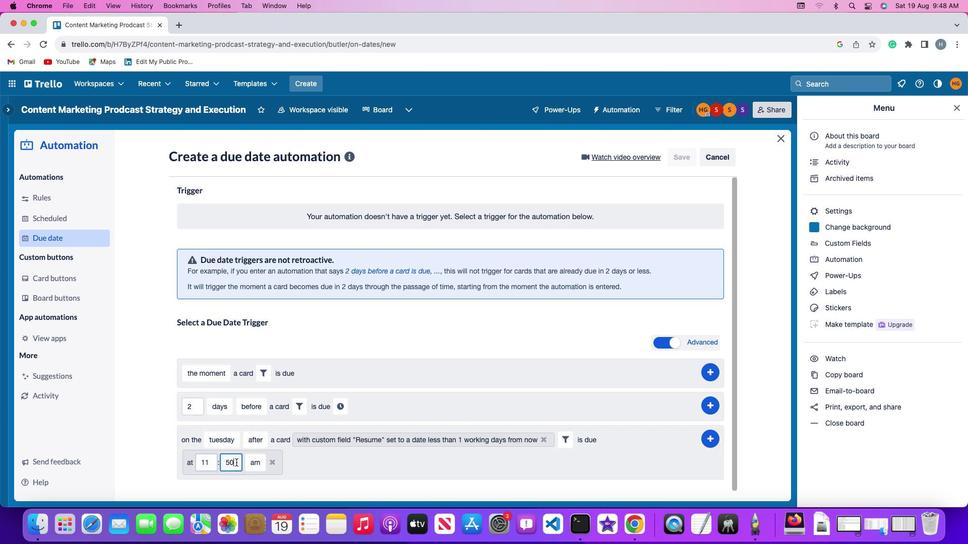 
Action: Key pressed Key.backspaceKey.backspace'0''0'
Screenshot: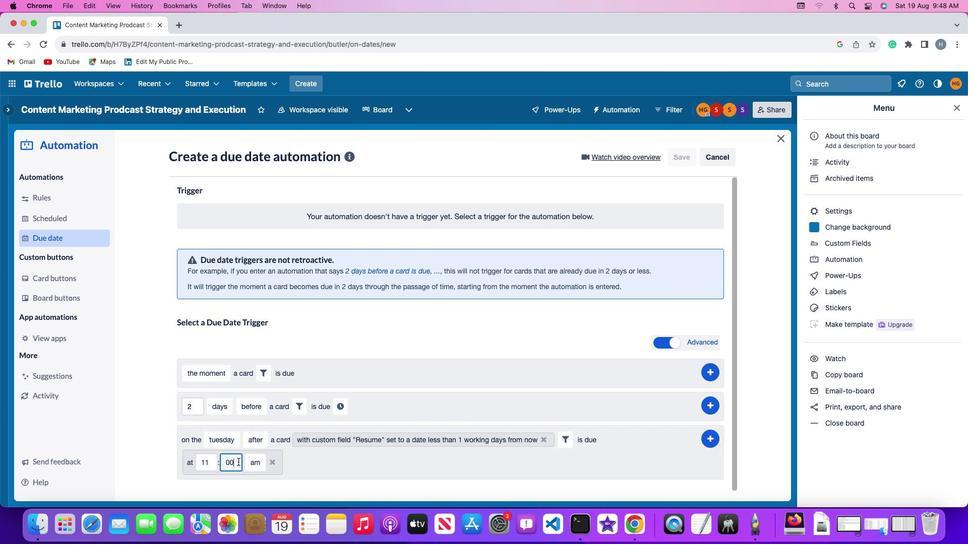 
Action: Mouse moved to (261, 455)
Screenshot: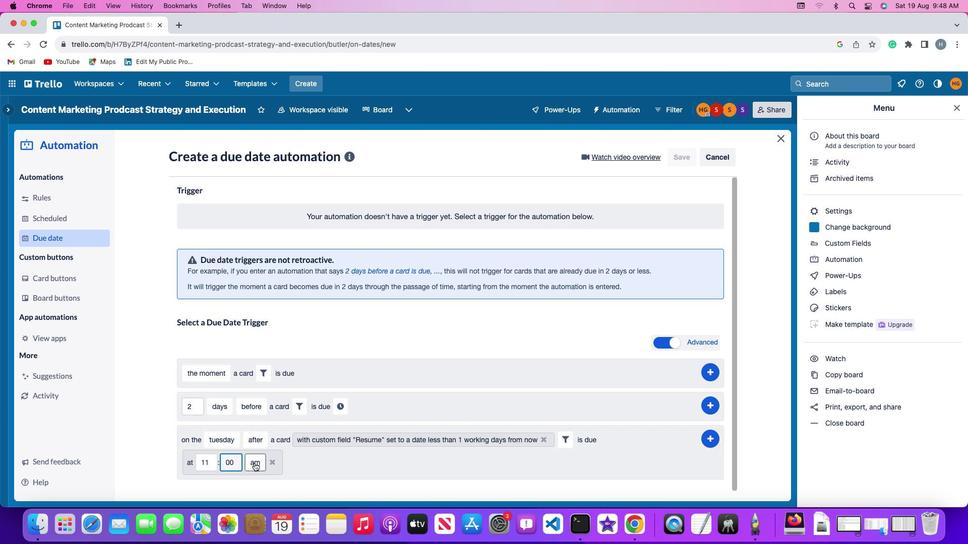 
Action: Mouse pressed left at (261, 455)
Screenshot: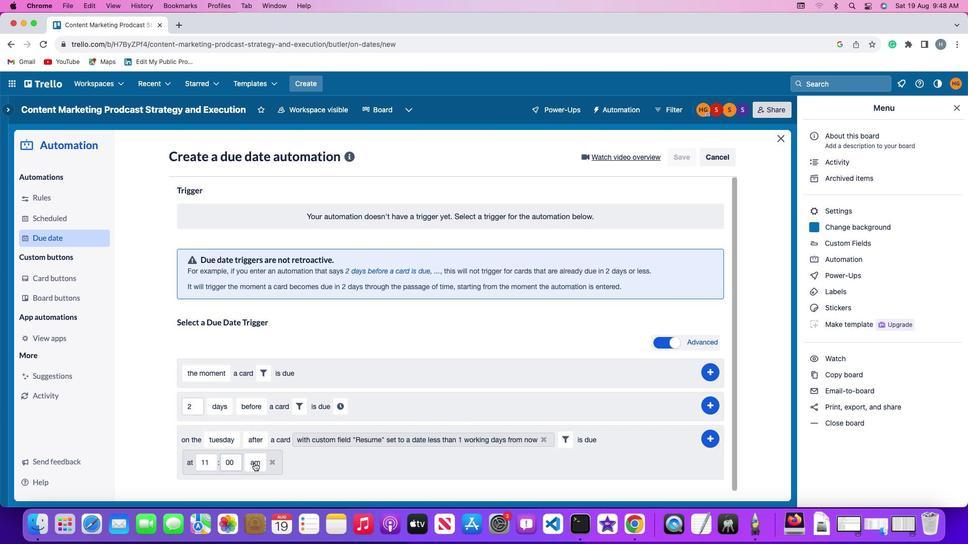 
Action: Mouse moved to (264, 421)
Screenshot: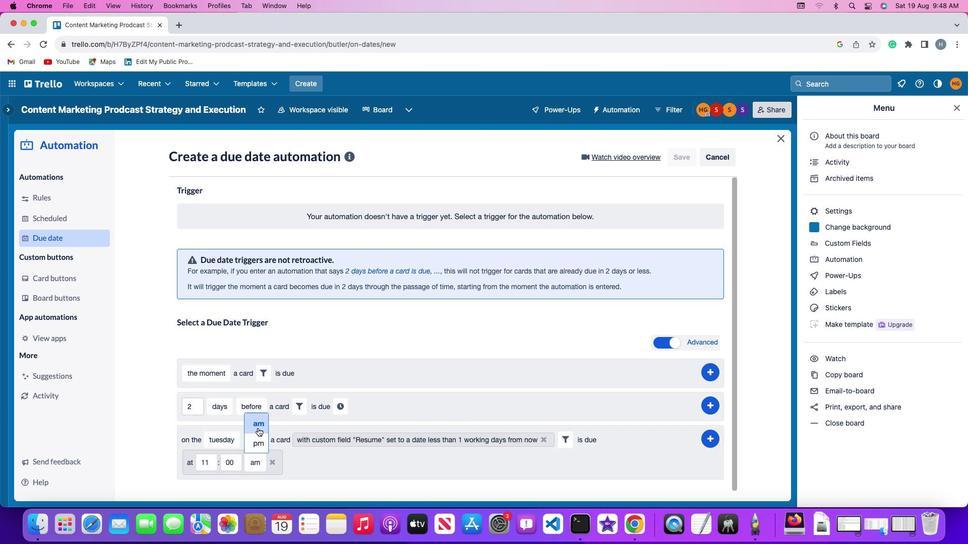 
Action: Mouse pressed left at (264, 421)
Screenshot: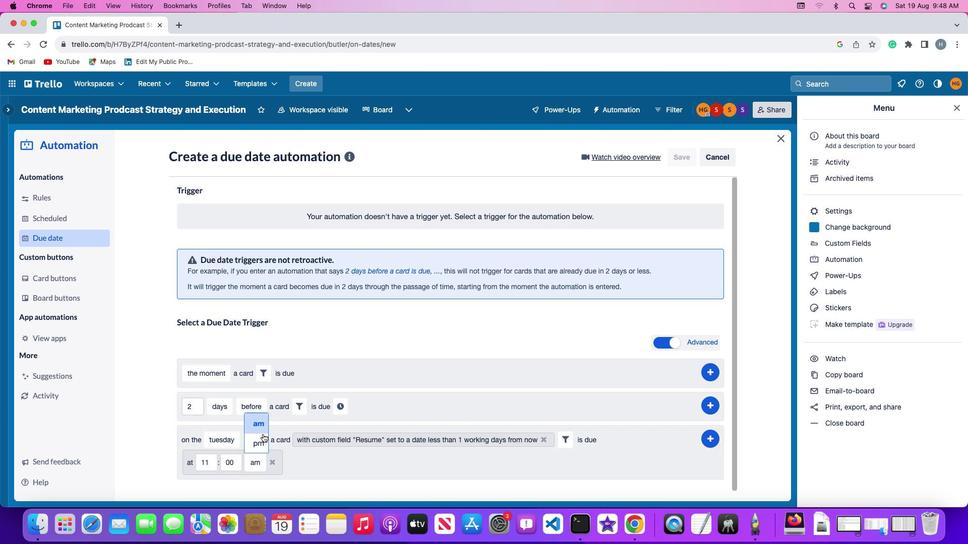 
Action: Mouse moved to (718, 428)
Screenshot: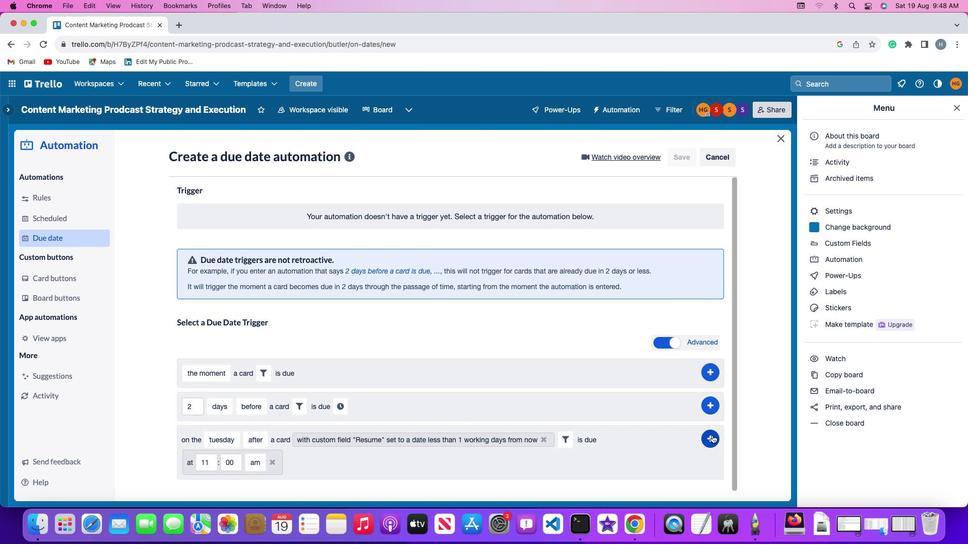 
Action: Mouse pressed left at (718, 428)
Screenshot: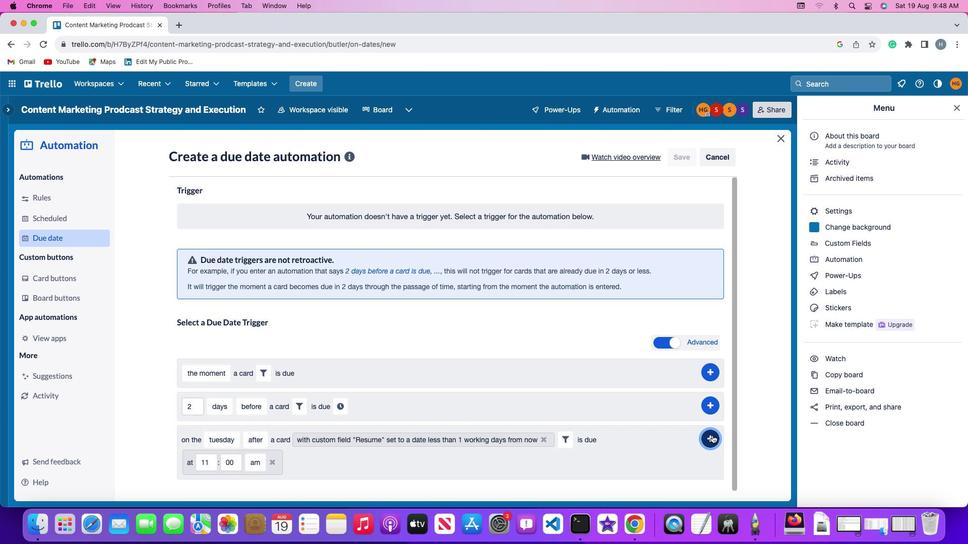 
Action: Mouse moved to (756, 348)
Screenshot: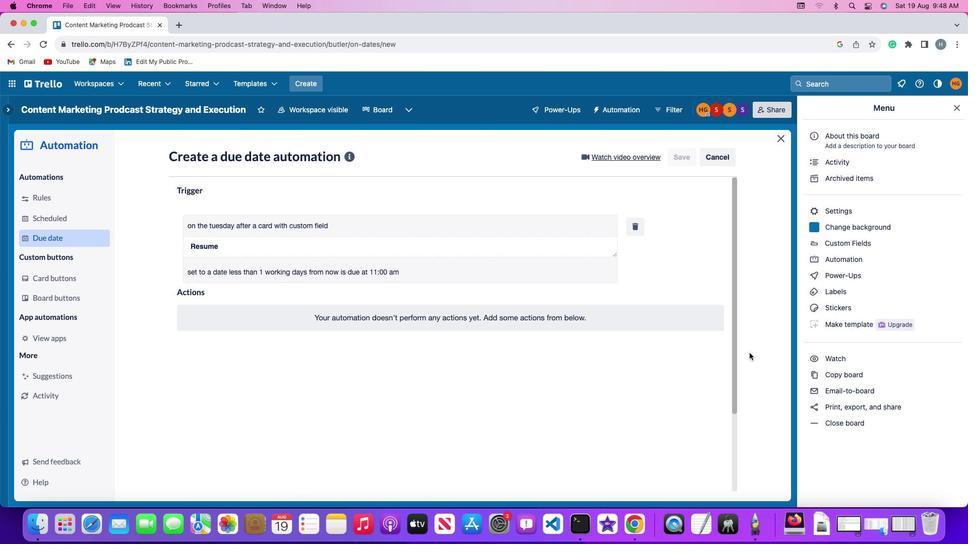 
